 Task: Set the tab size preference to 4.
Action: Mouse moved to (1385, 127)
Screenshot: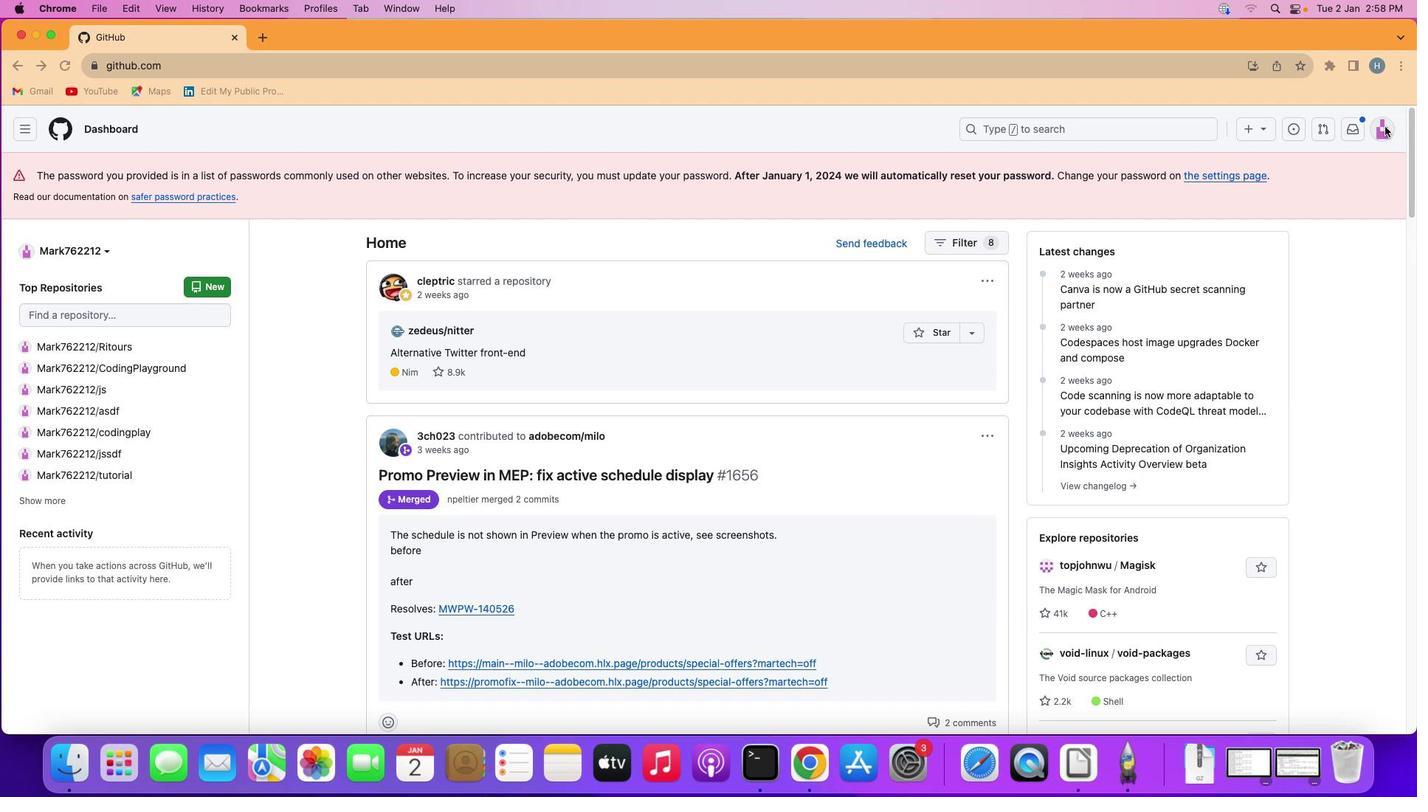 
Action: Mouse pressed left at (1385, 127)
Screenshot: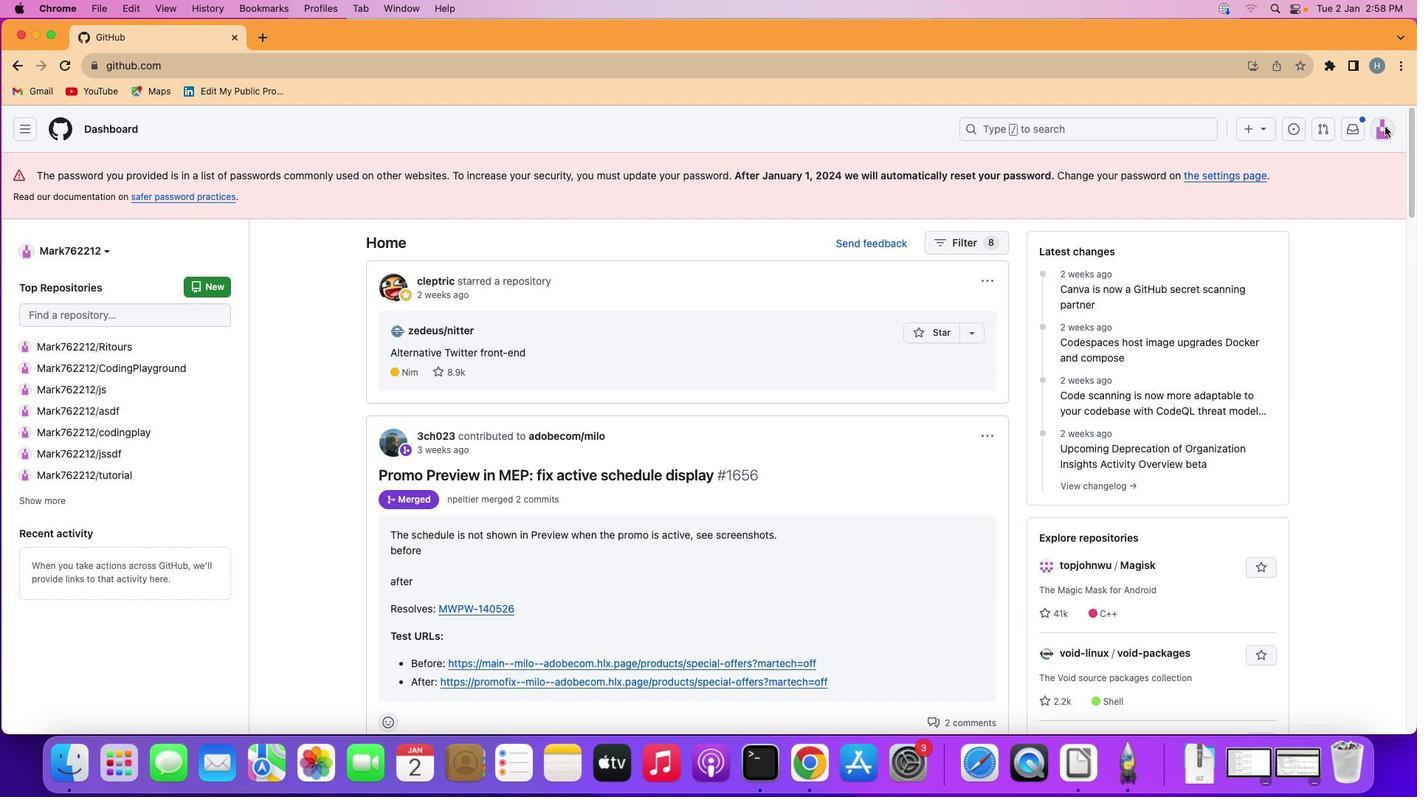 
Action: Mouse moved to (1383, 125)
Screenshot: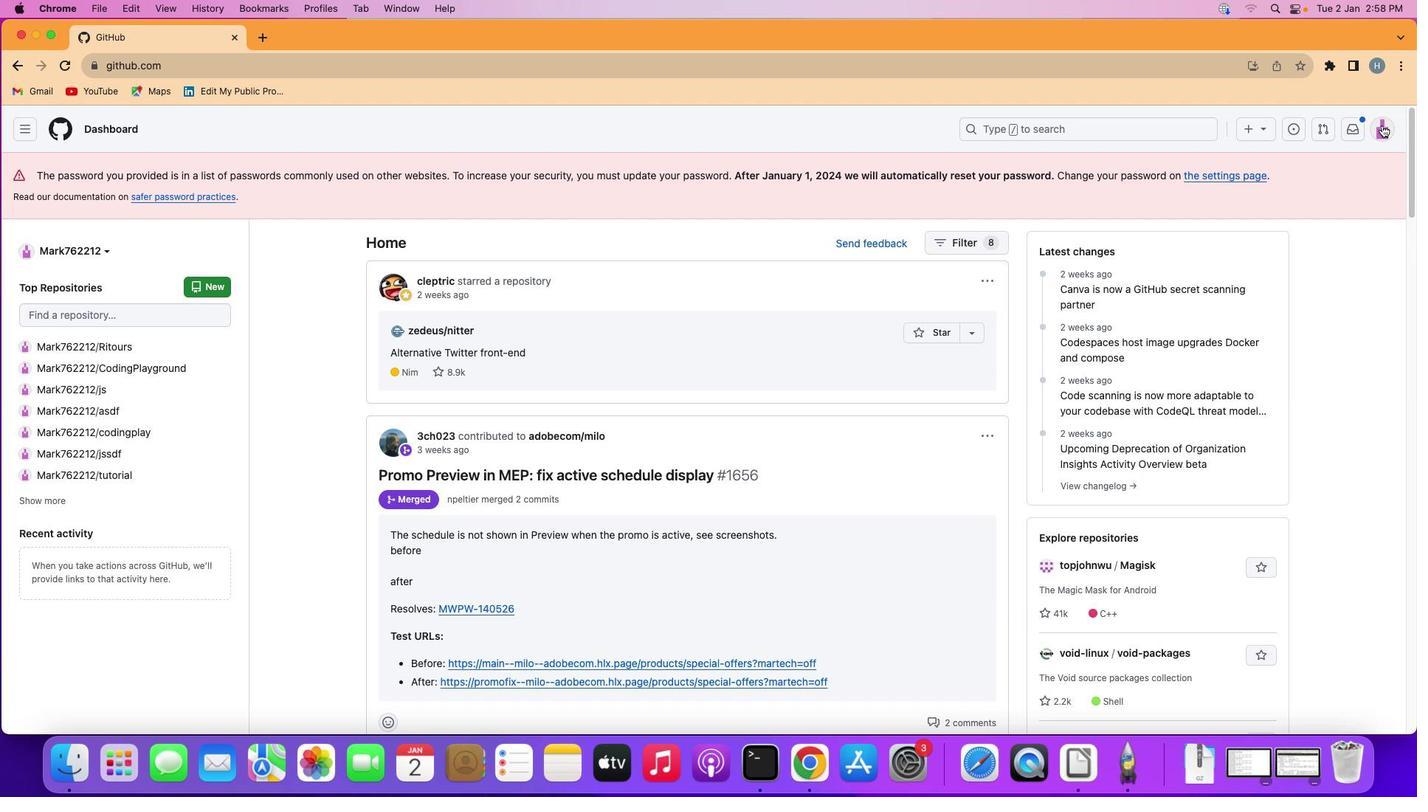 
Action: Mouse pressed left at (1383, 125)
Screenshot: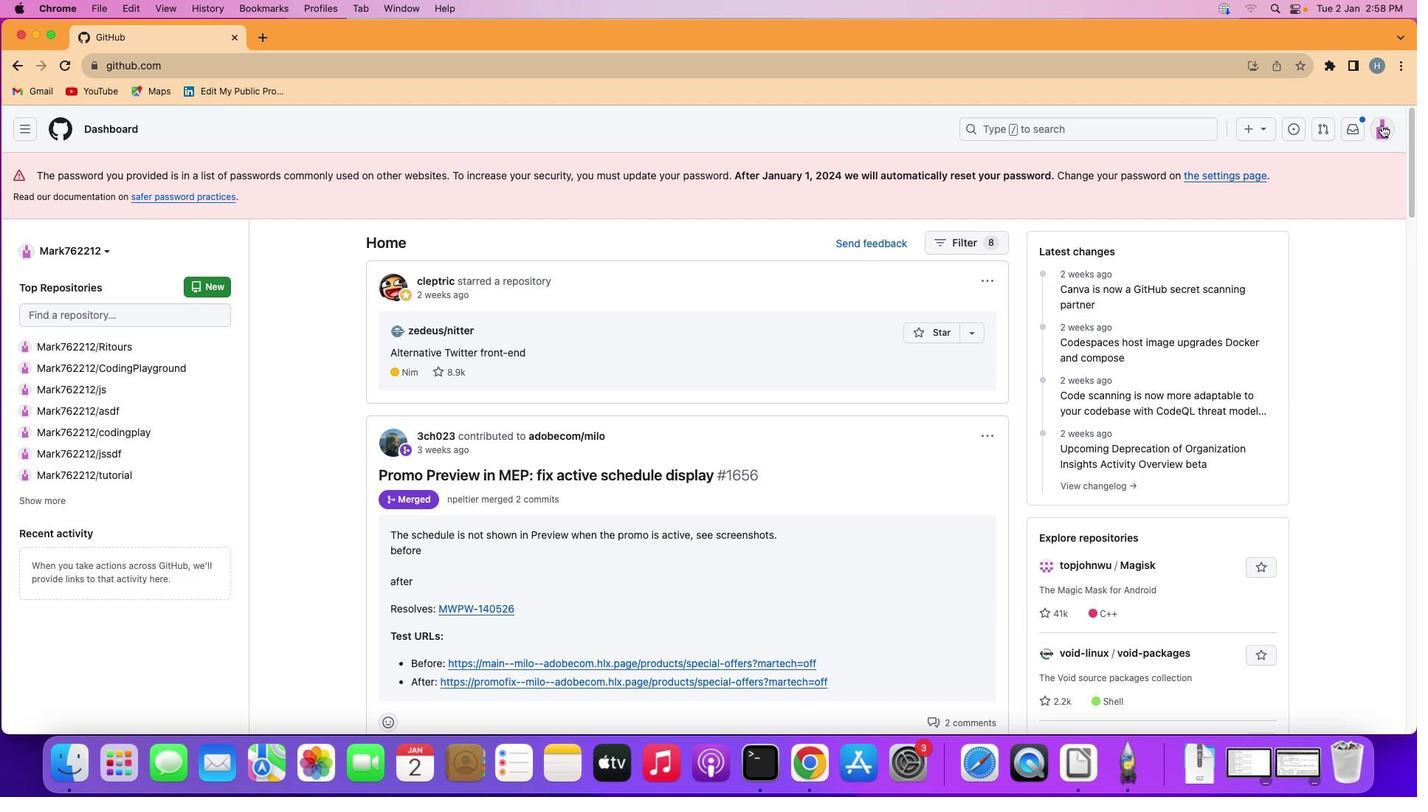
Action: Mouse moved to (1265, 530)
Screenshot: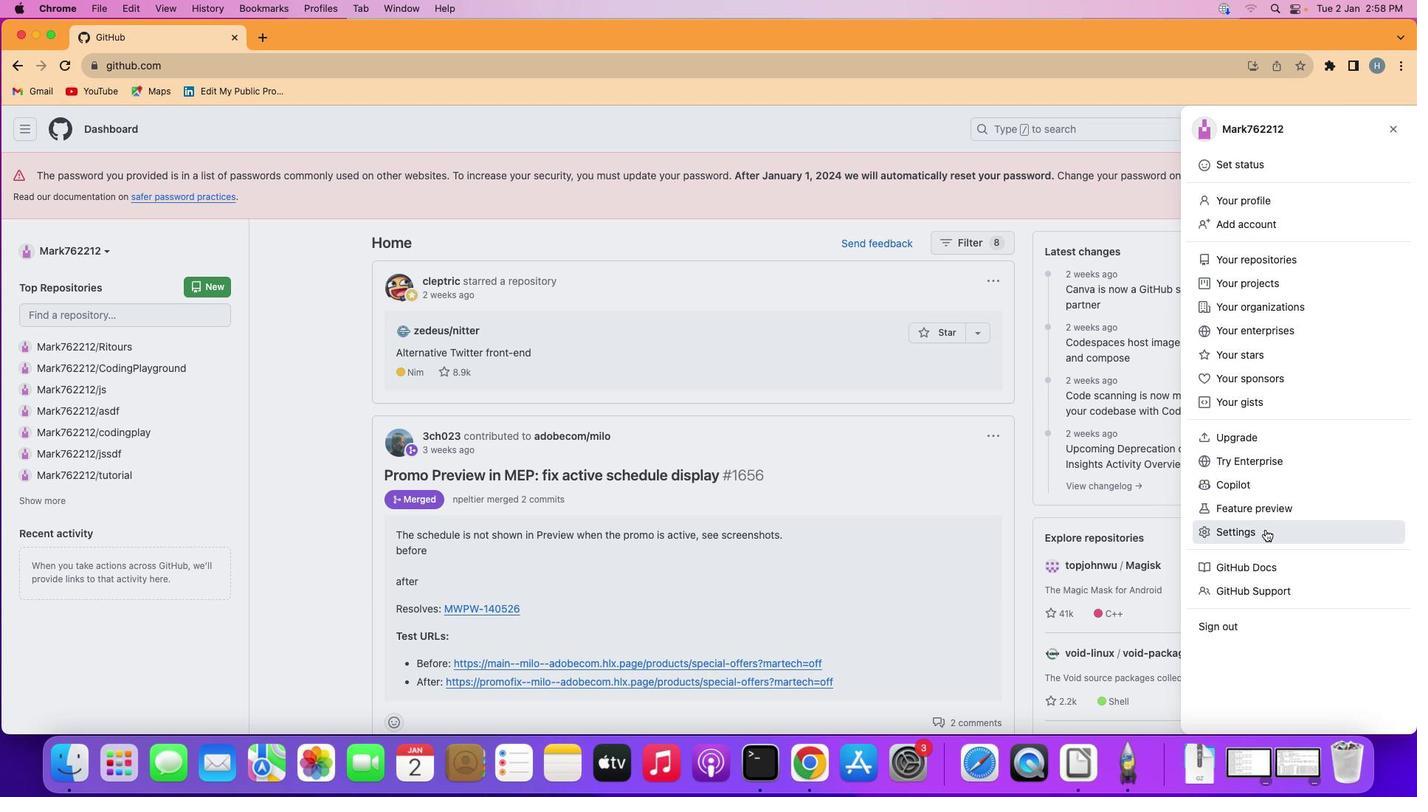 
Action: Mouse pressed left at (1265, 530)
Screenshot: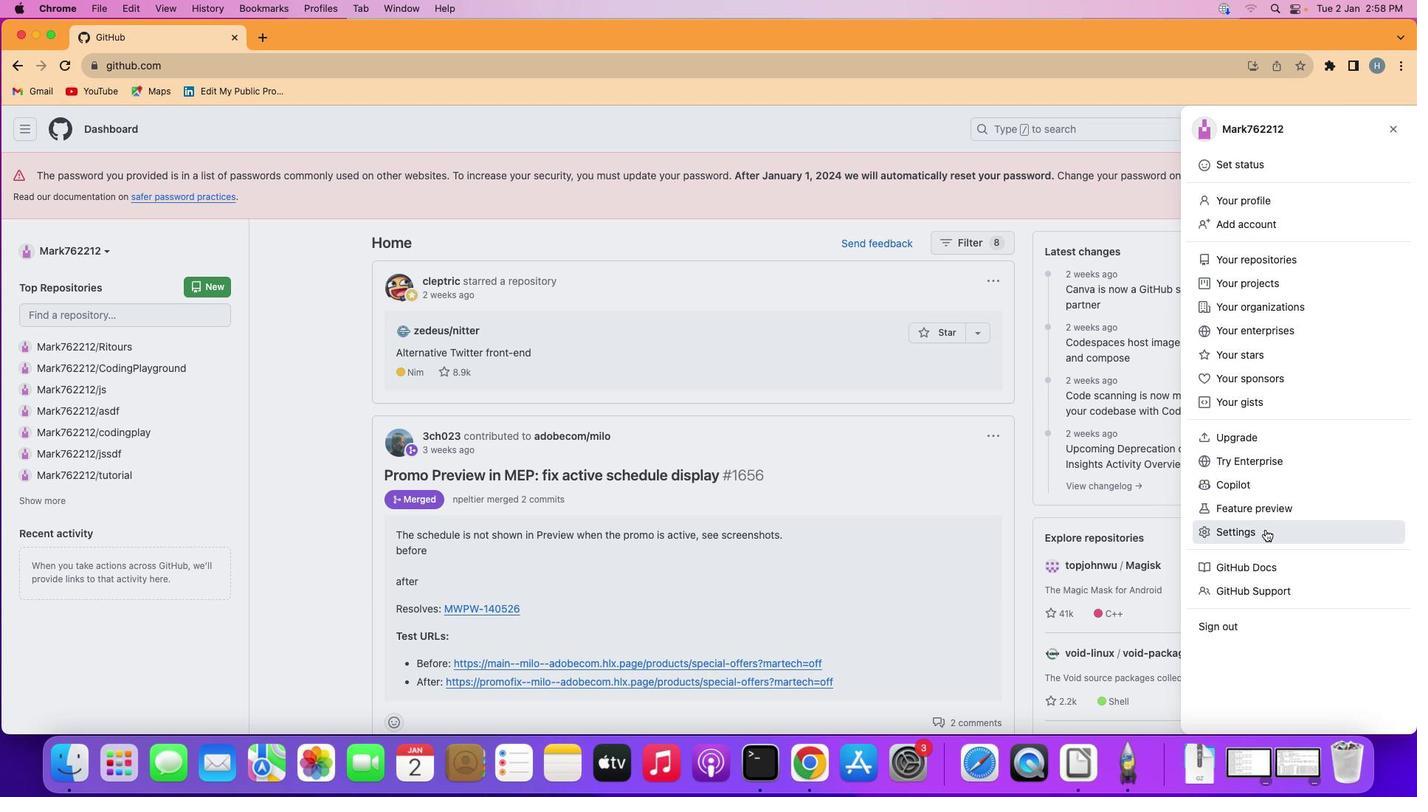
Action: Mouse moved to (344, 360)
Screenshot: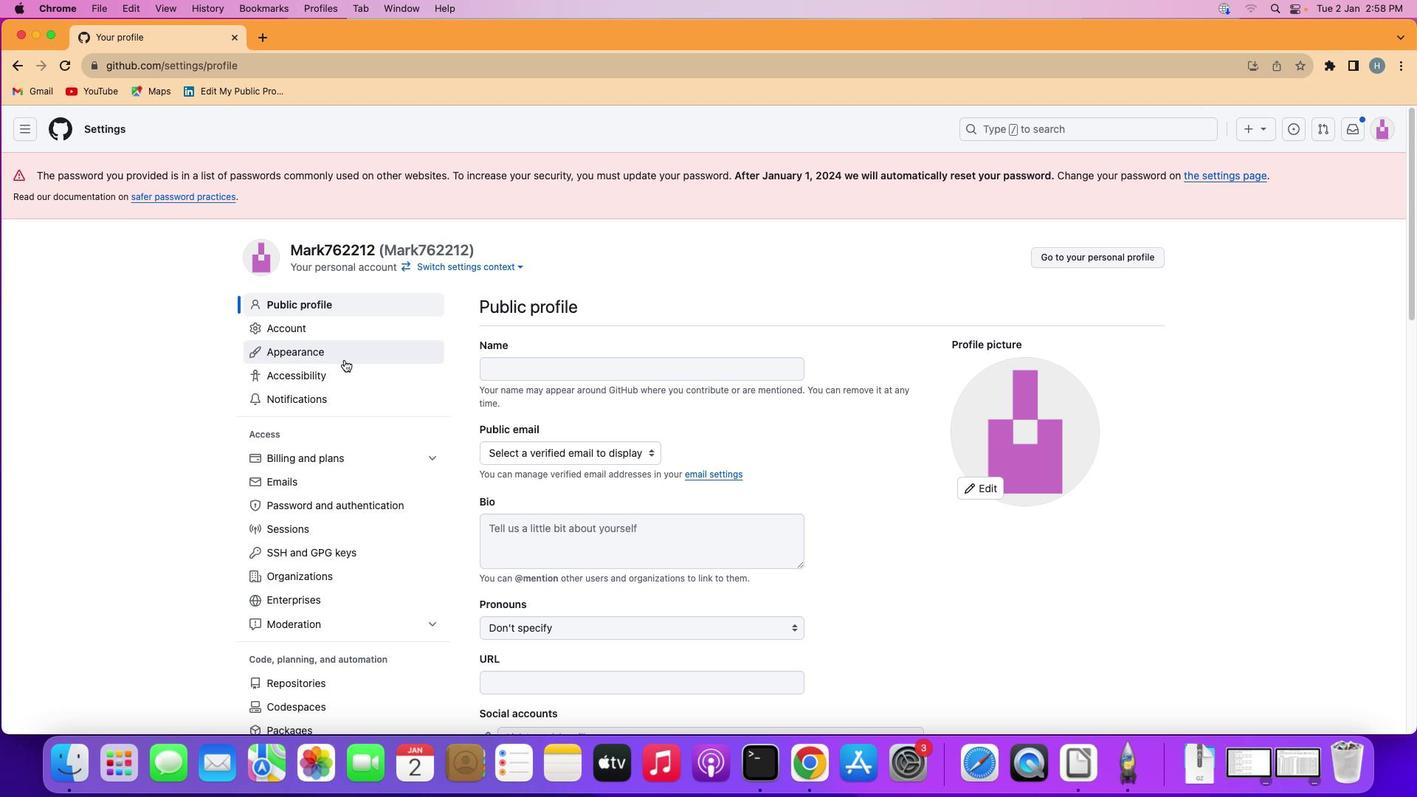 
Action: Mouse pressed left at (344, 360)
Screenshot: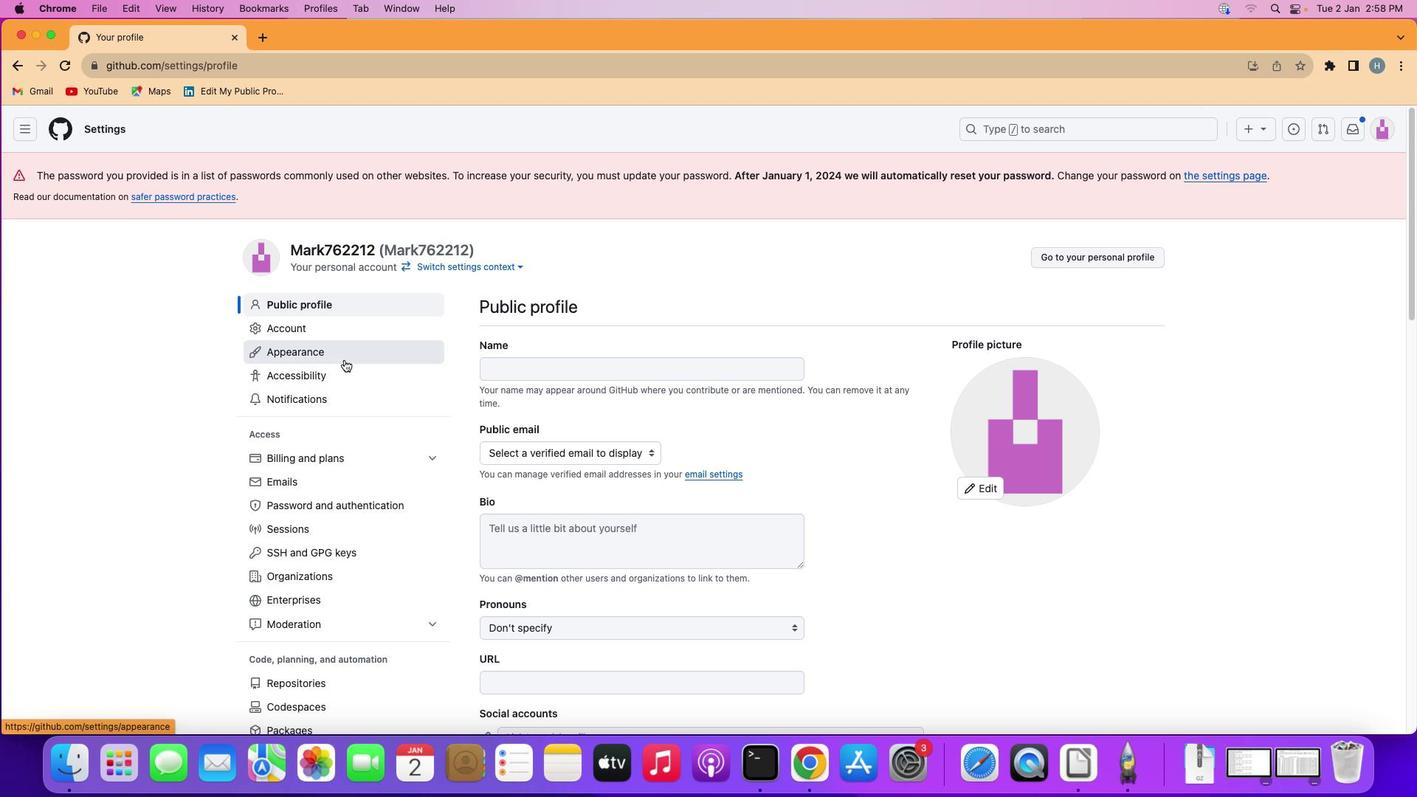 
Action: Mouse moved to (647, 440)
Screenshot: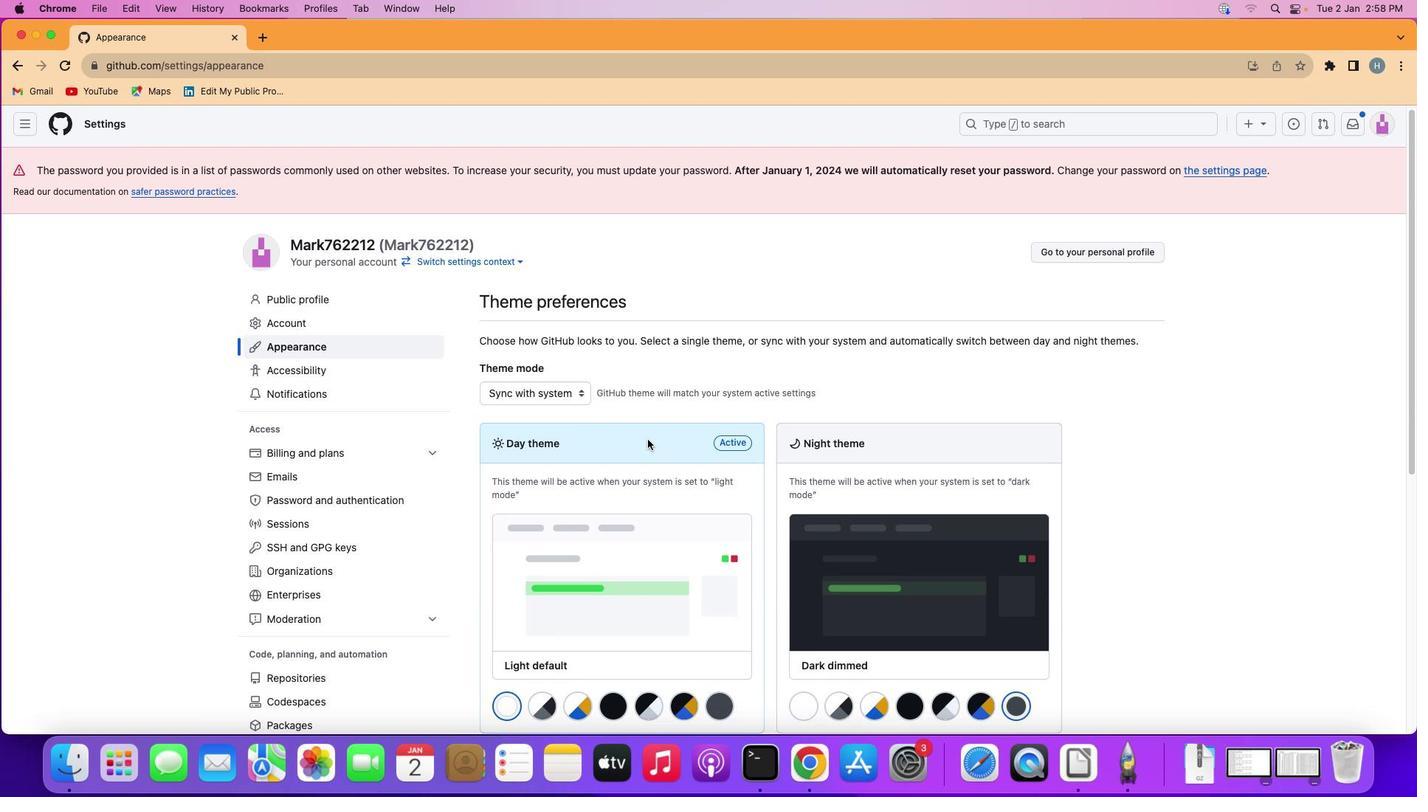 
Action: Mouse scrolled (647, 440) with delta (0, 0)
Screenshot: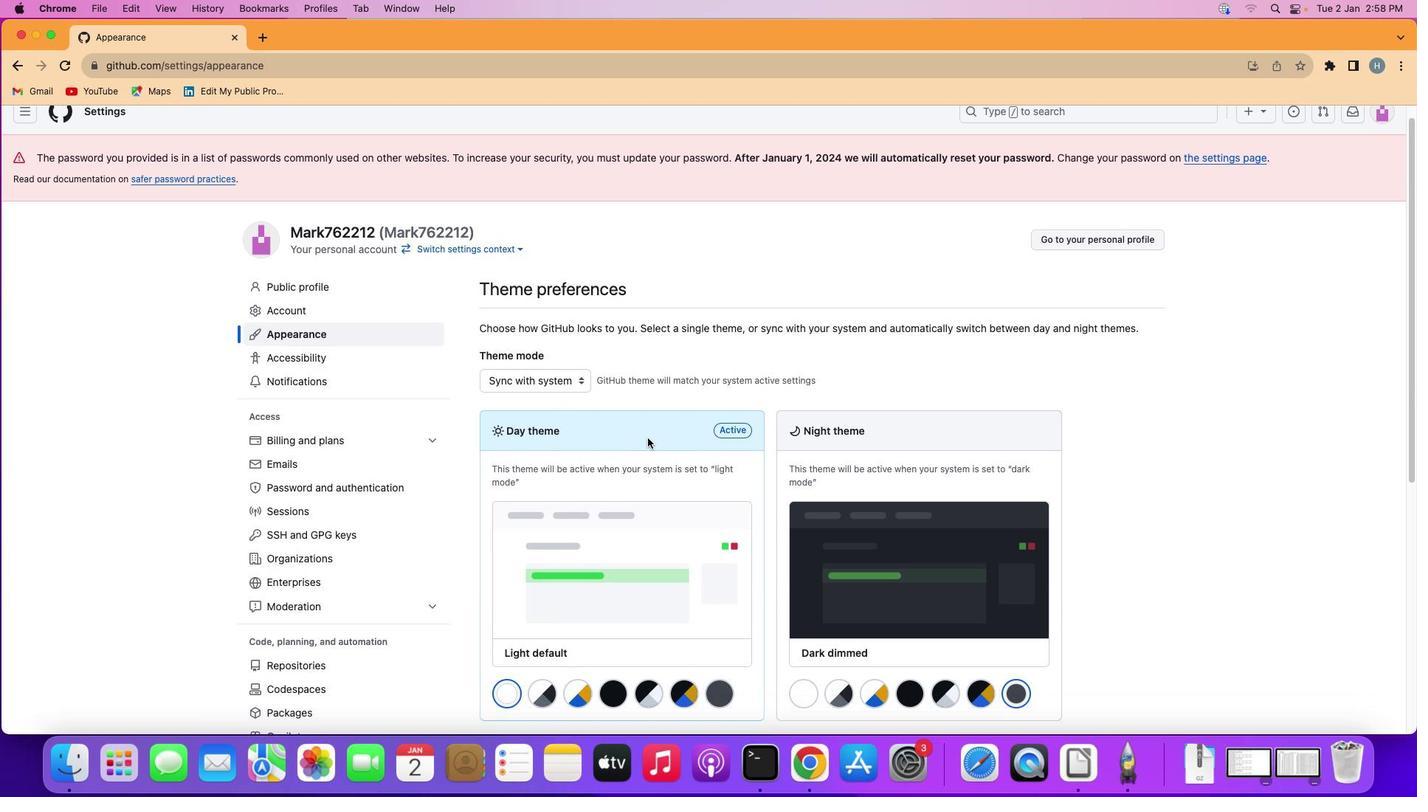 
Action: Mouse moved to (647, 439)
Screenshot: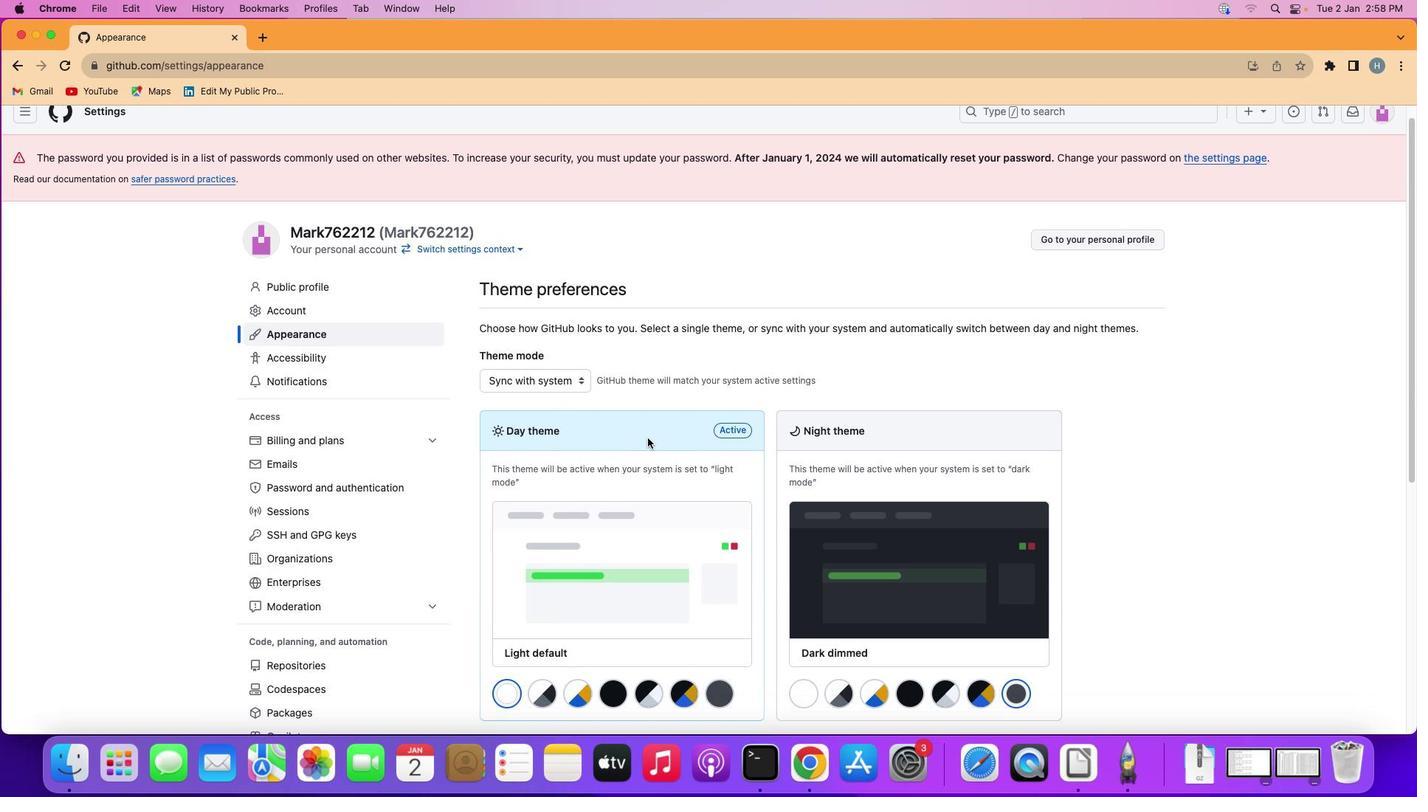 
Action: Mouse scrolled (647, 439) with delta (0, 0)
Screenshot: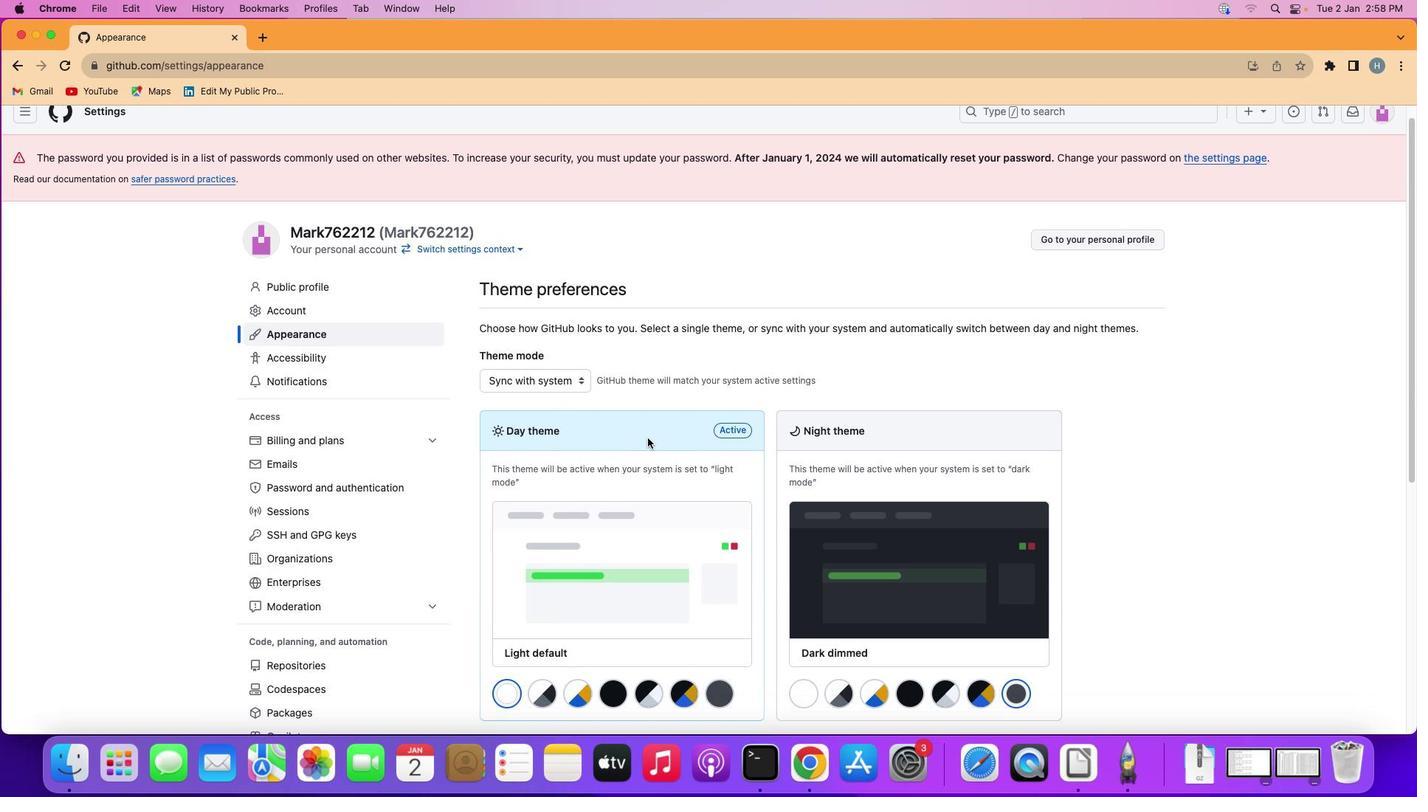 
Action: Mouse moved to (647, 439)
Screenshot: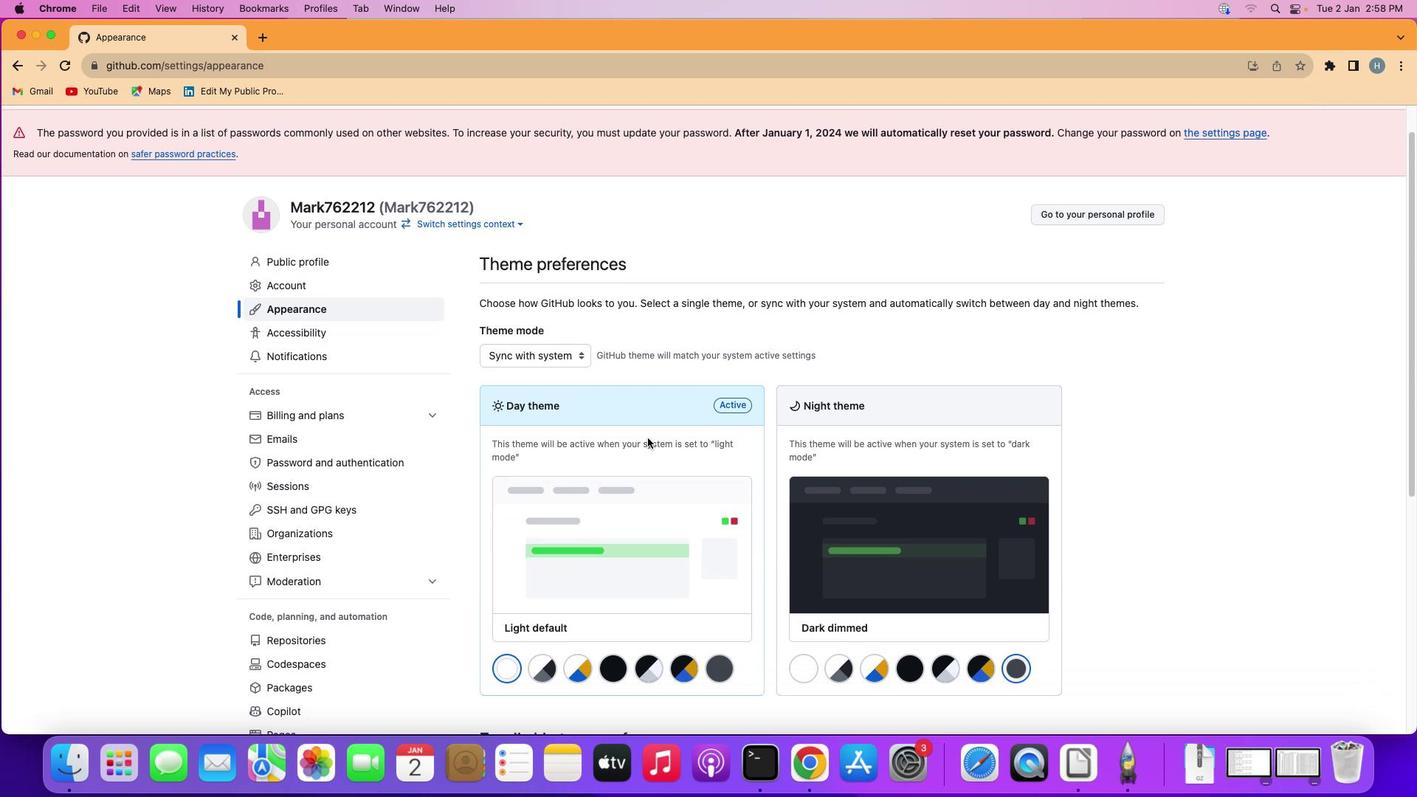 
Action: Mouse scrolled (647, 439) with delta (0, -1)
Screenshot: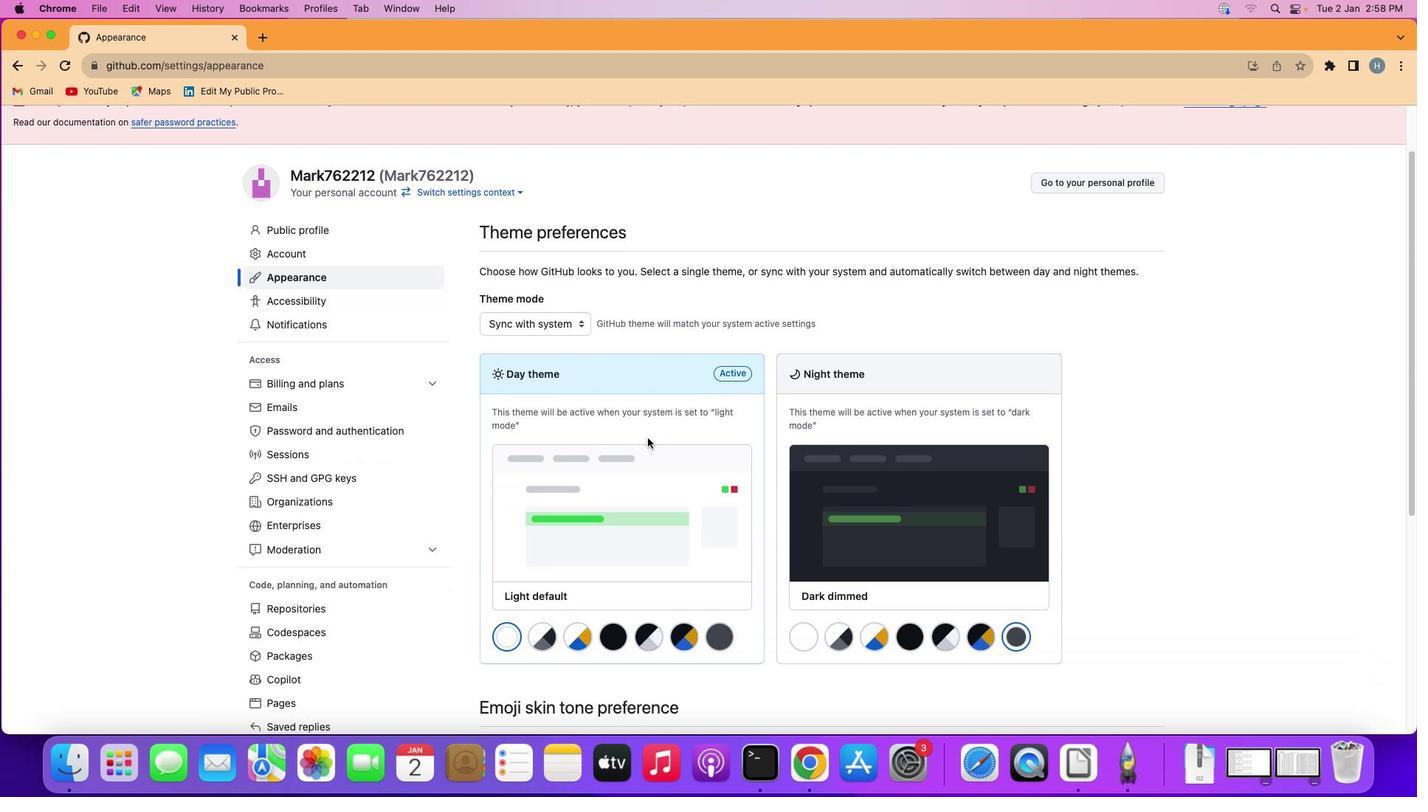
Action: Mouse moved to (647, 437)
Screenshot: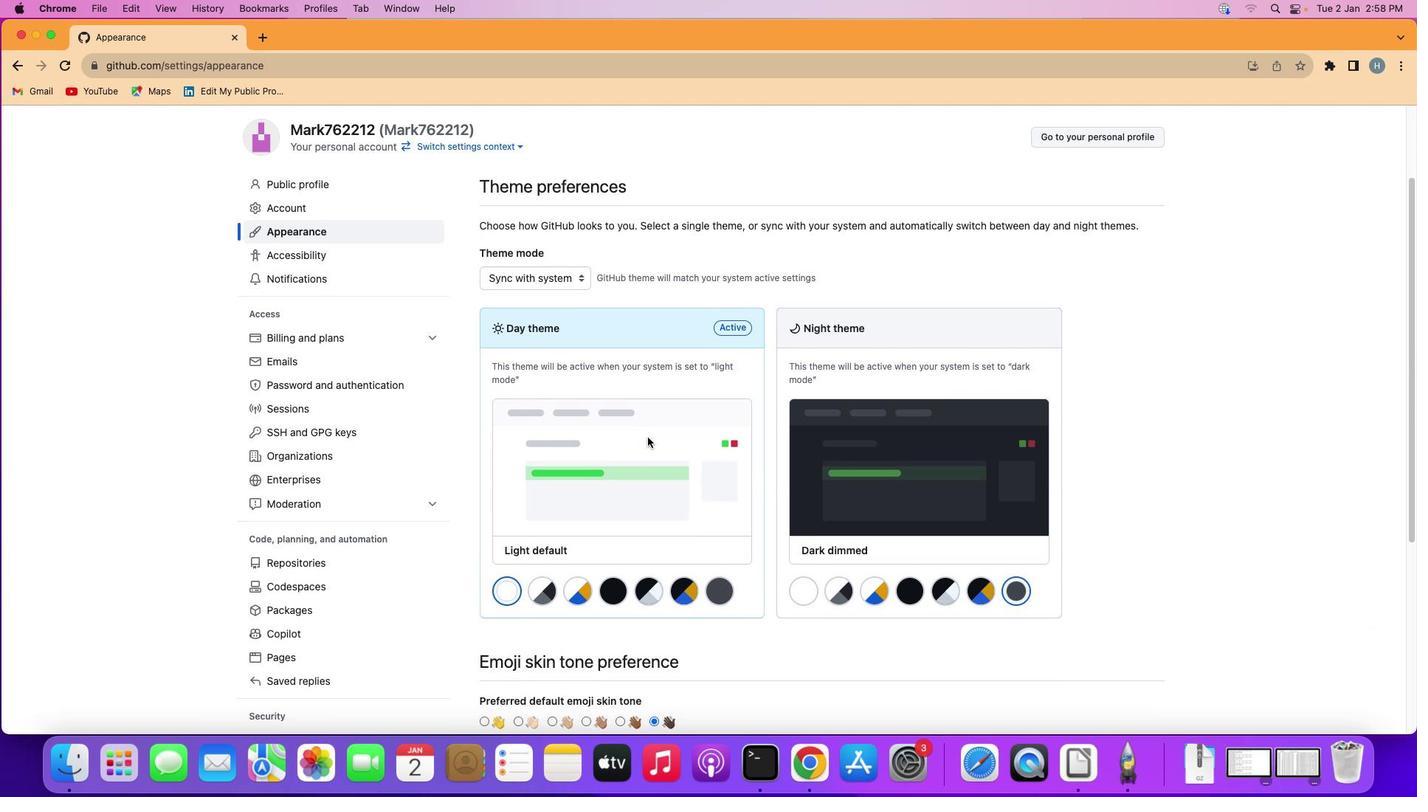 
Action: Mouse scrolled (647, 437) with delta (0, 0)
Screenshot: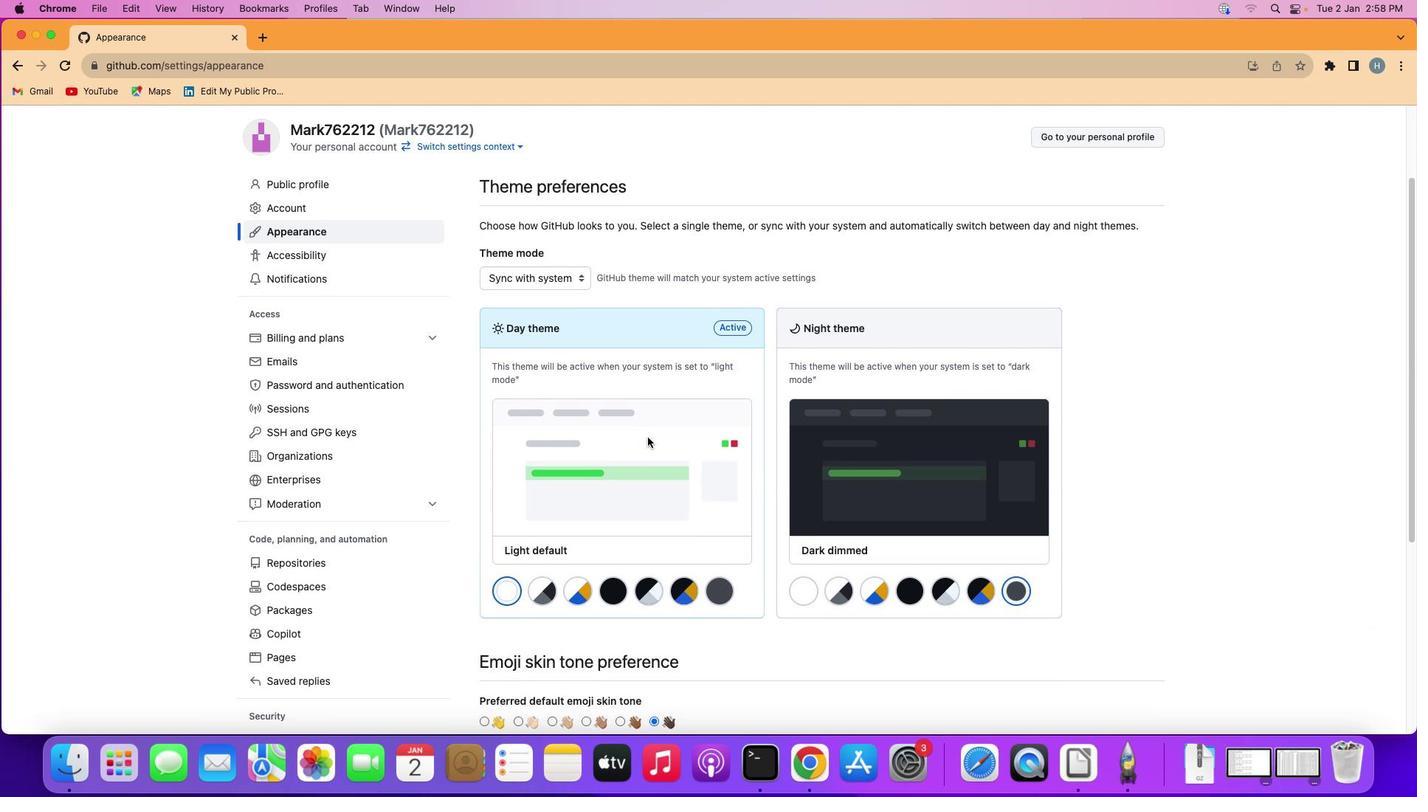 
Action: Mouse moved to (647, 437)
Screenshot: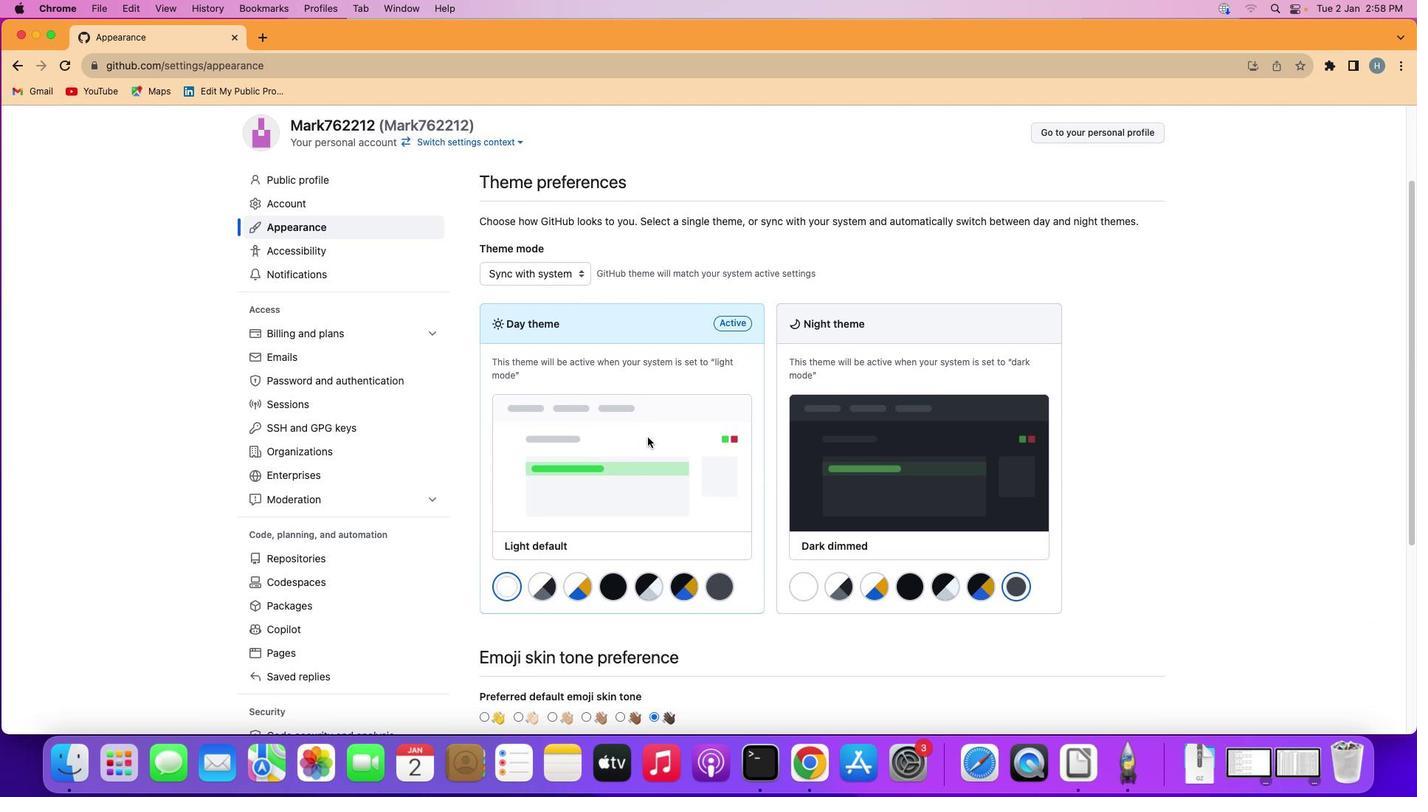 
Action: Mouse scrolled (647, 437) with delta (0, 0)
Screenshot: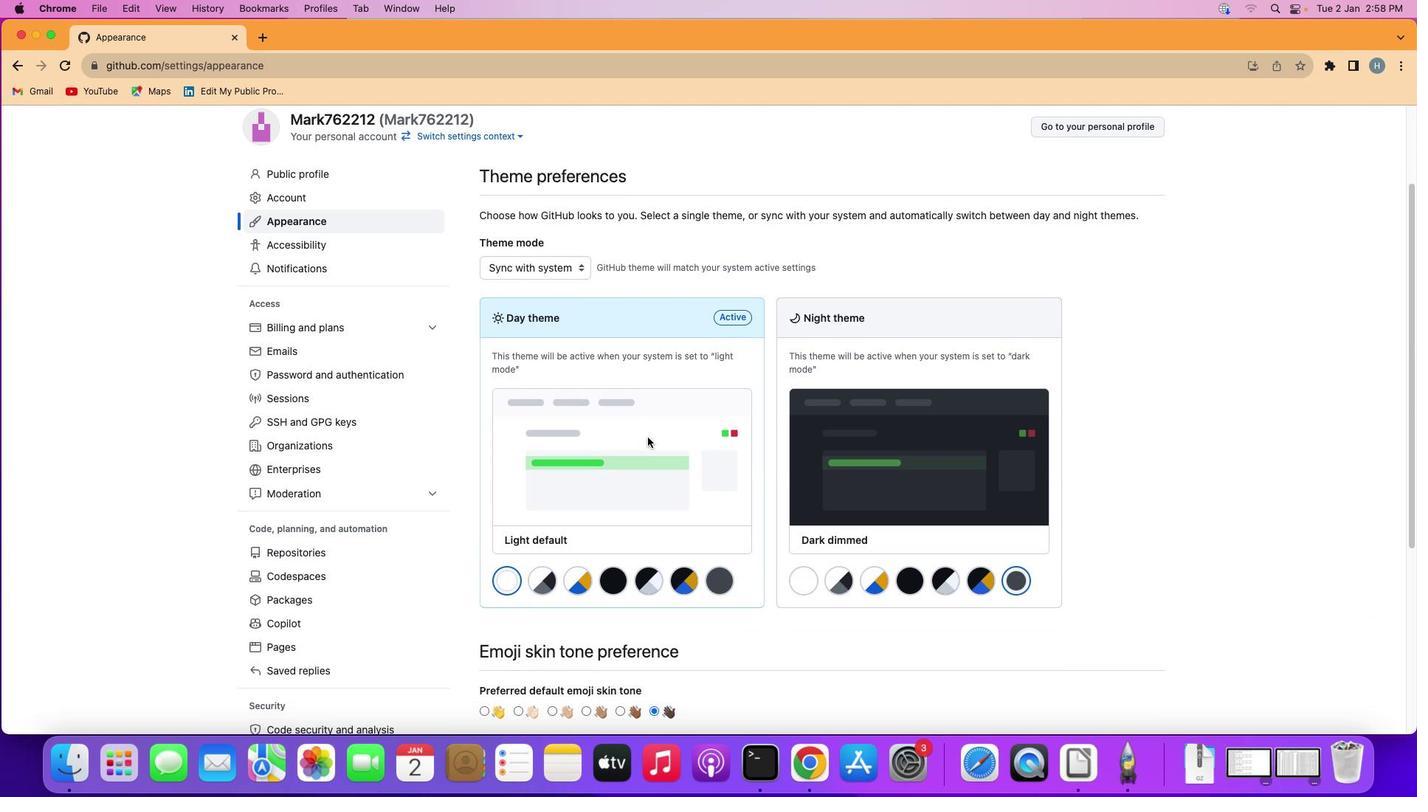 
Action: Mouse moved to (647, 437)
Screenshot: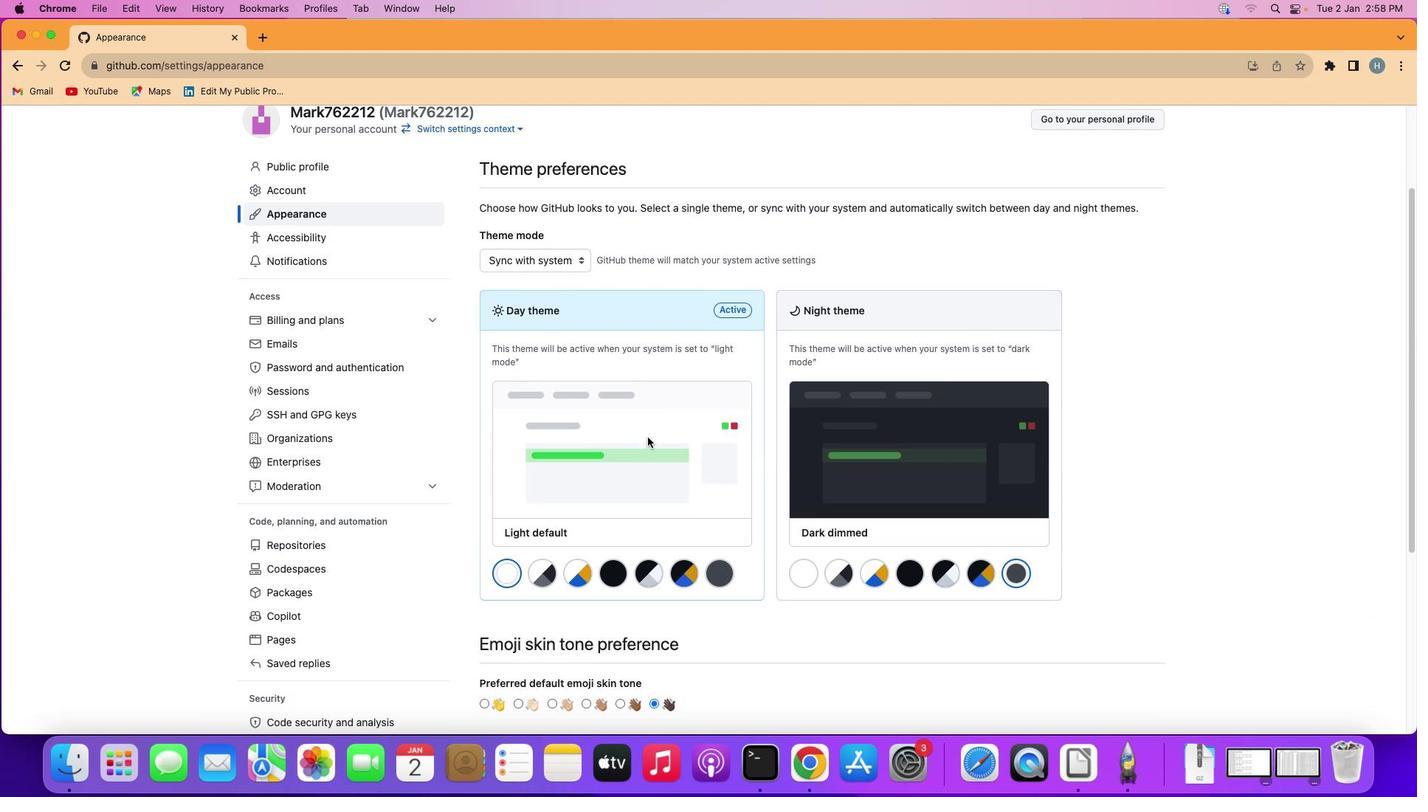 
Action: Mouse scrolled (647, 437) with delta (0, 0)
Screenshot: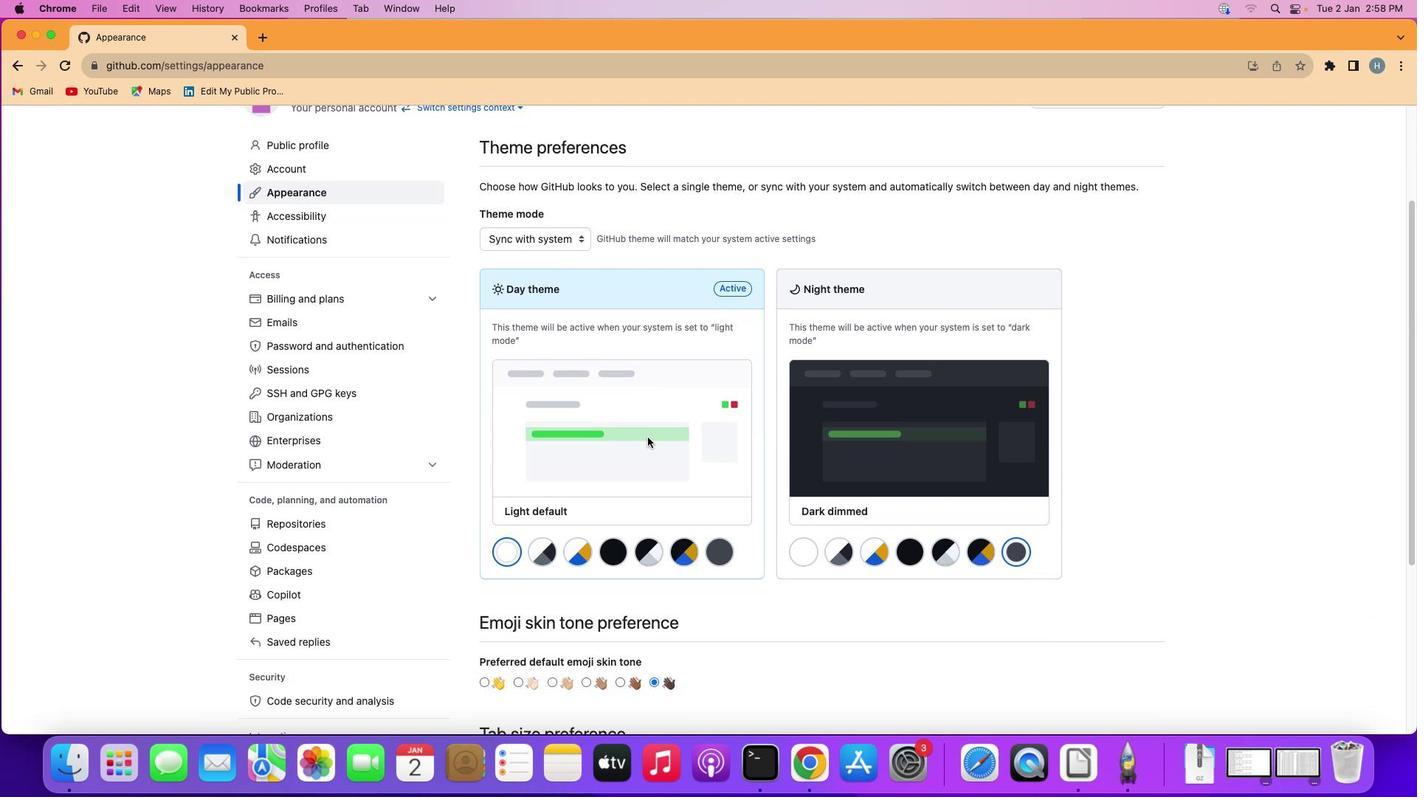 
Action: Mouse moved to (694, 443)
Screenshot: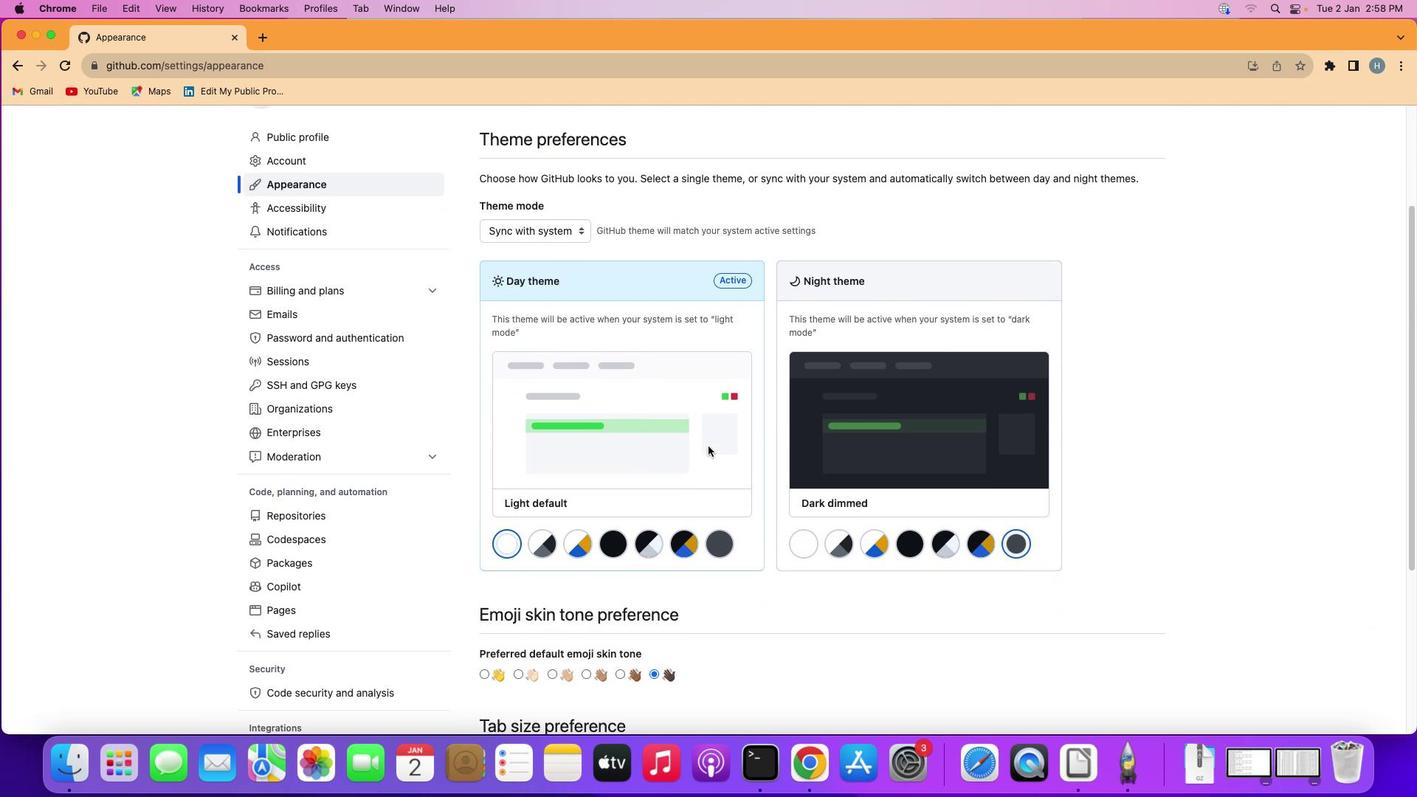 
Action: Mouse scrolled (694, 443) with delta (0, 0)
Screenshot: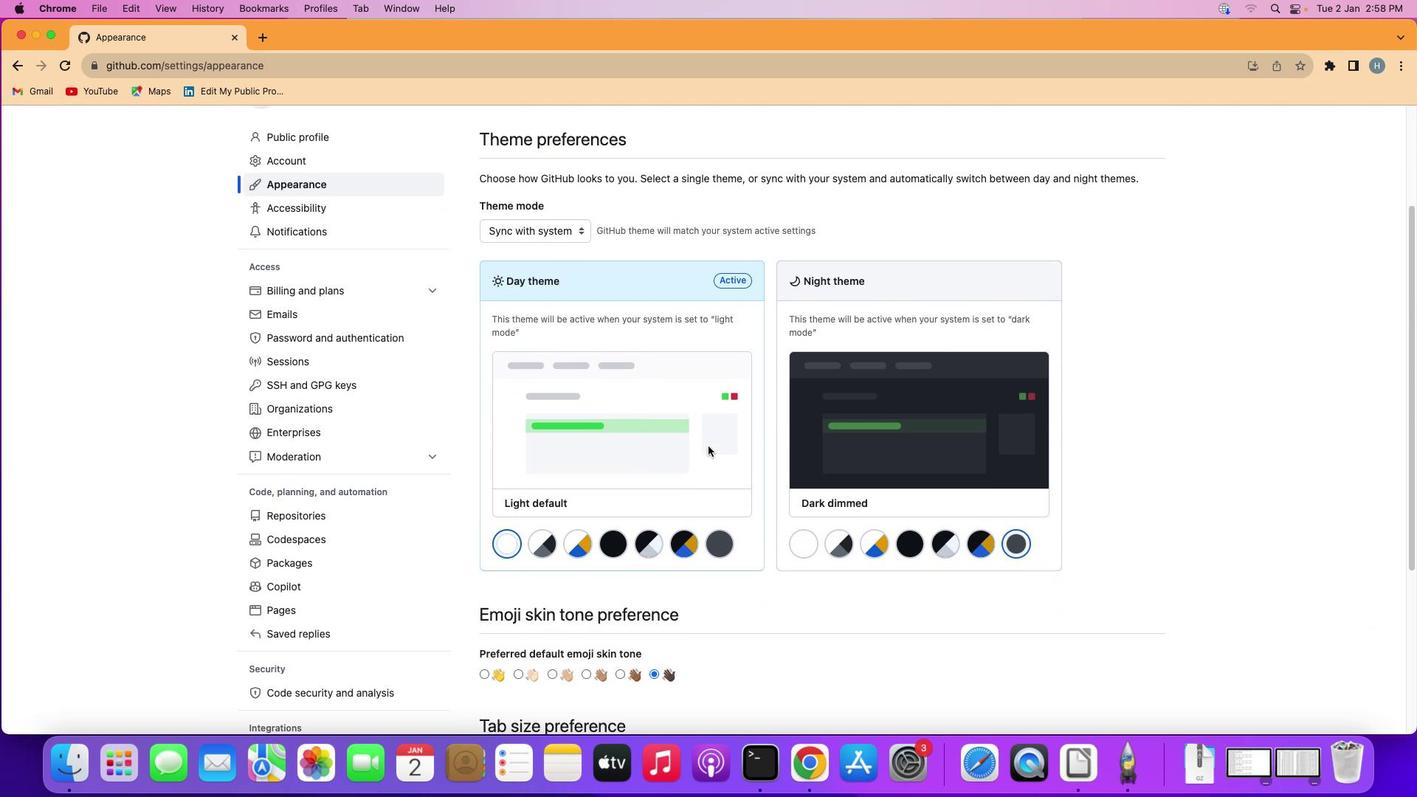
Action: Mouse moved to (705, 445)
Screenshot: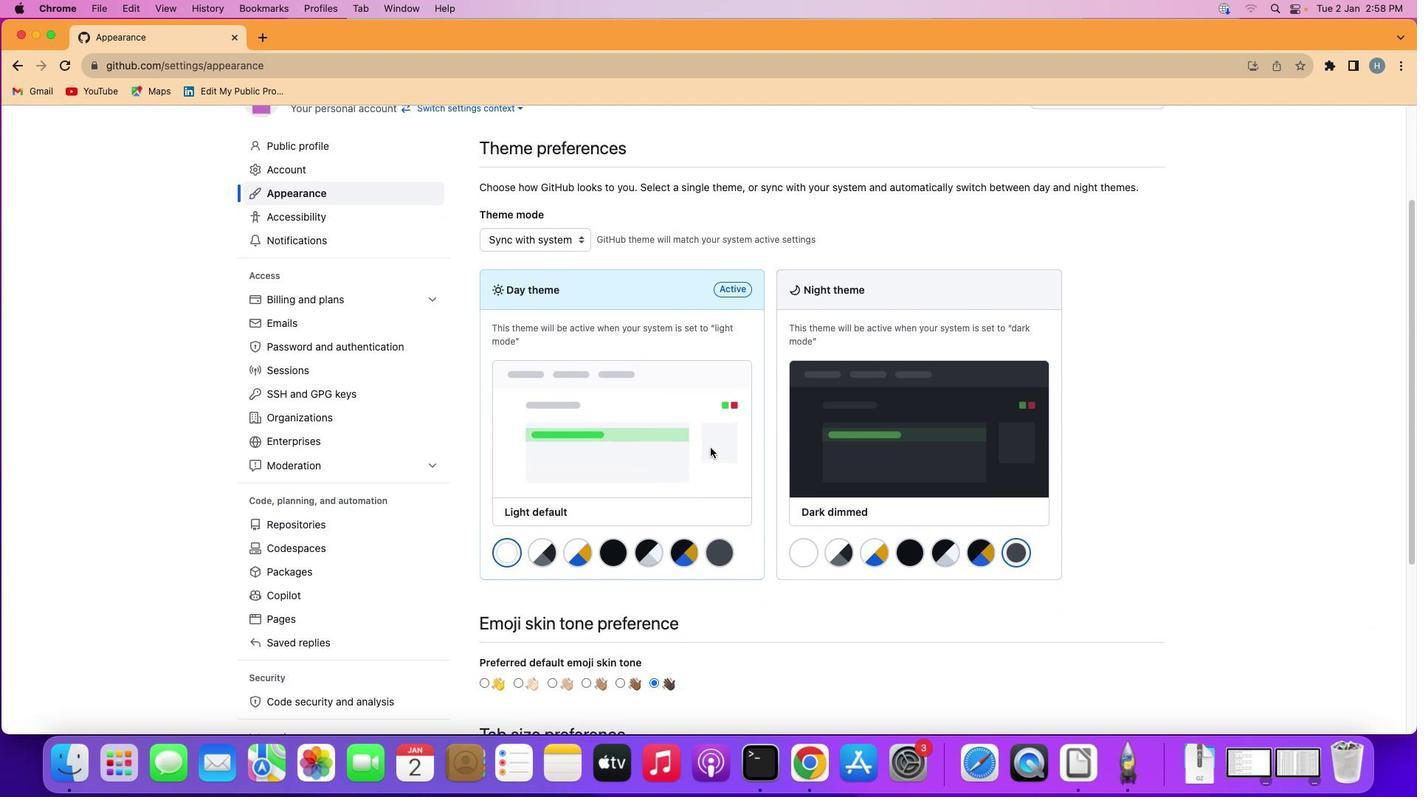 
Action: Mouse scrolled (705, 445) with delta (0, 1)
Screenshot: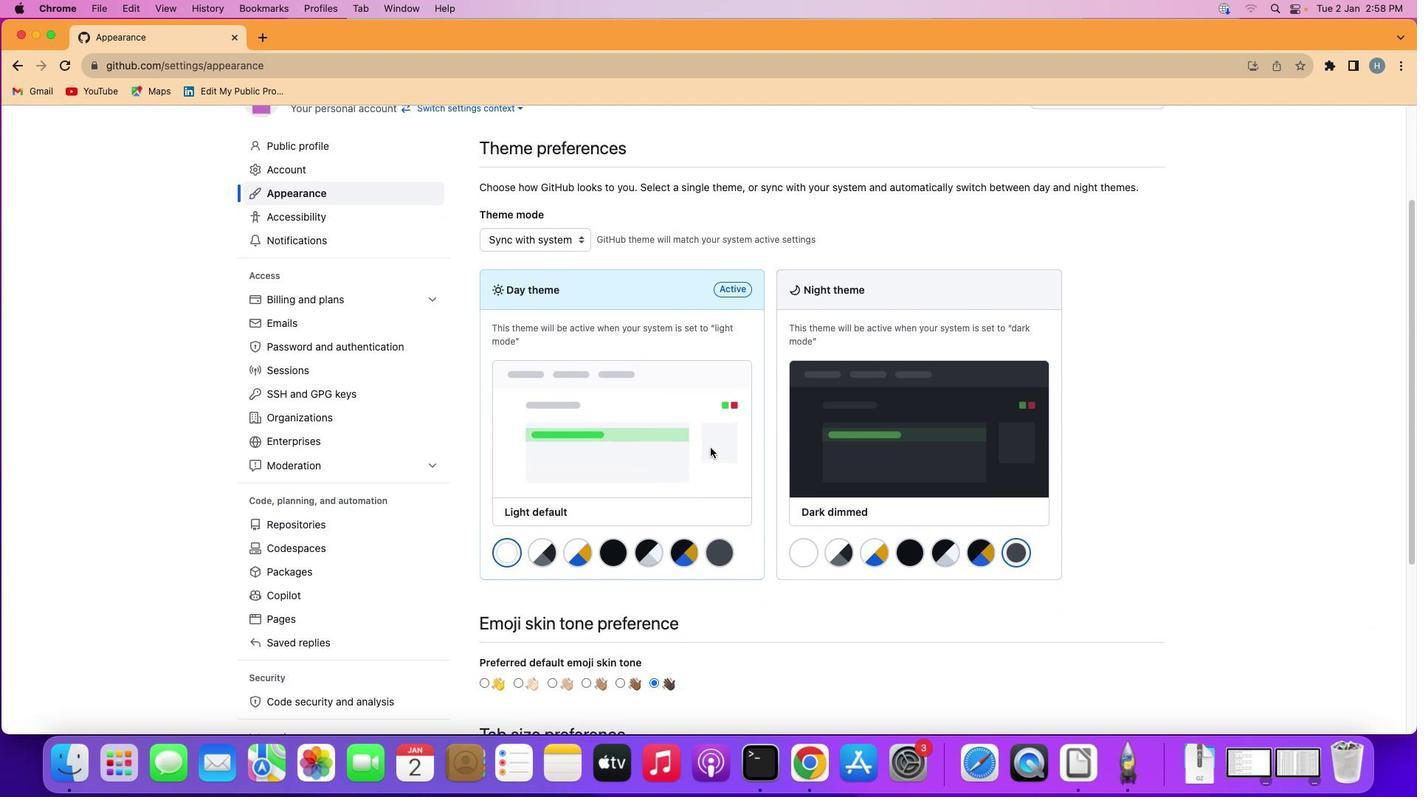 
Action: Mouse moved to (708, 446)
Screenshot: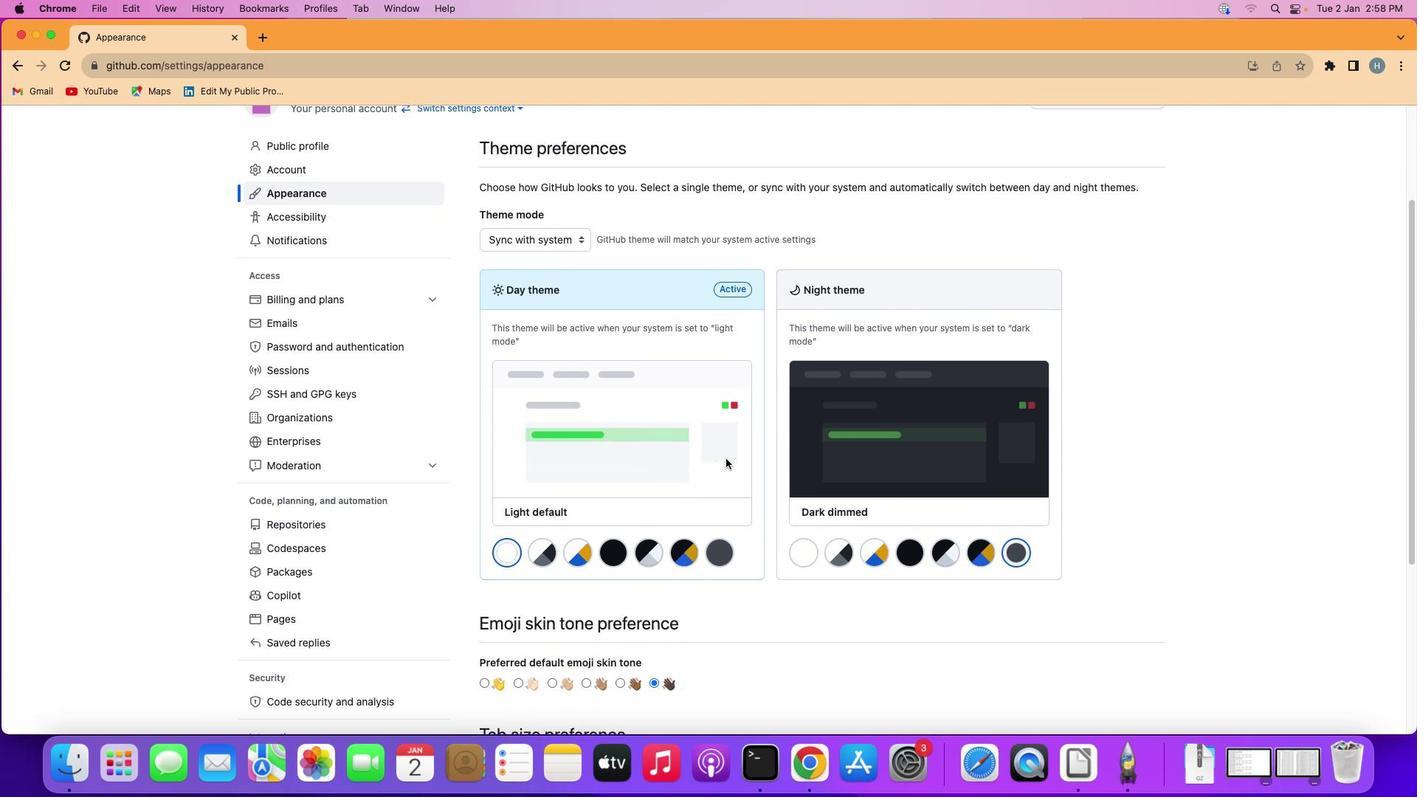 
Action: Mouse scrolled (708, 446) with delta (0, 0)
Screenshot: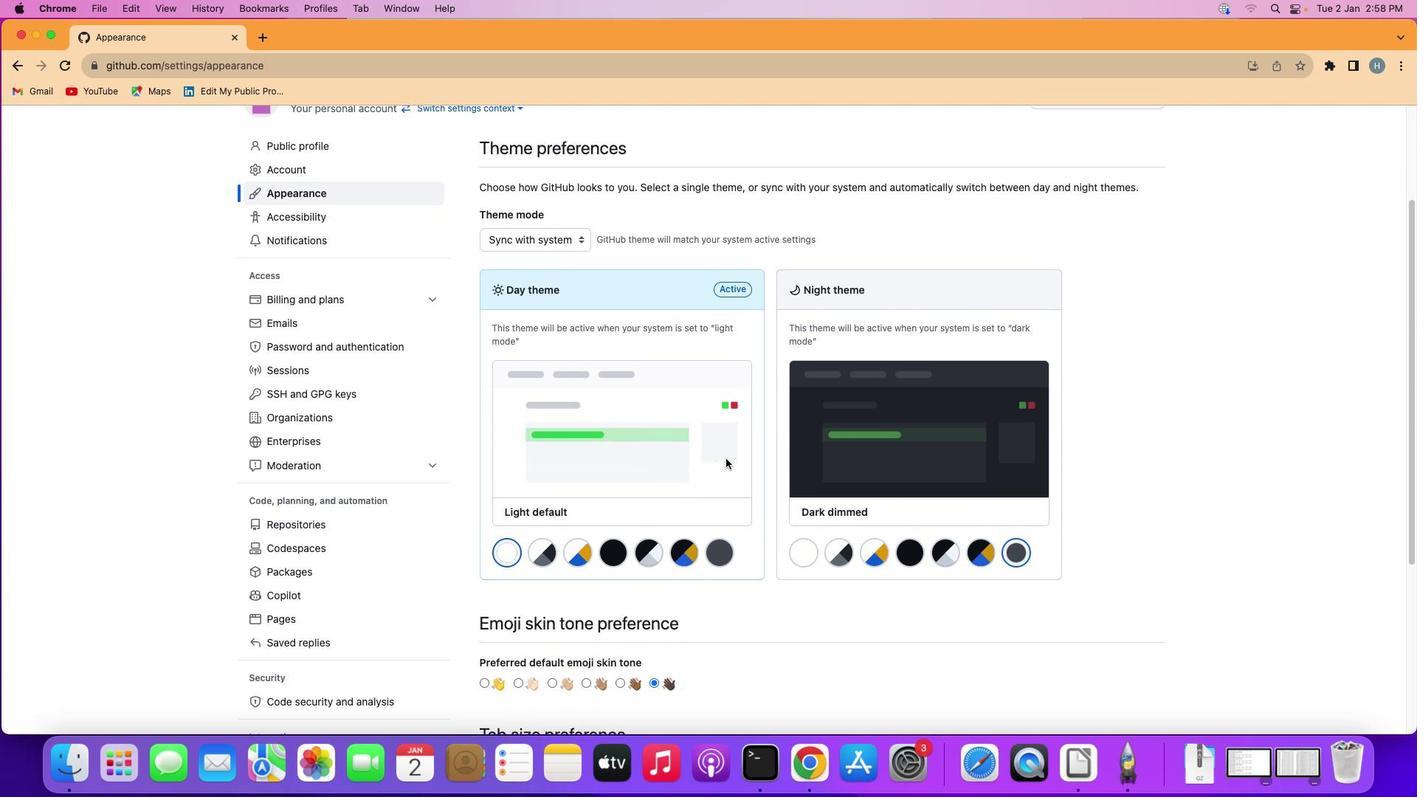 
Action: Mouse moved to (785, 494)
Screenshot: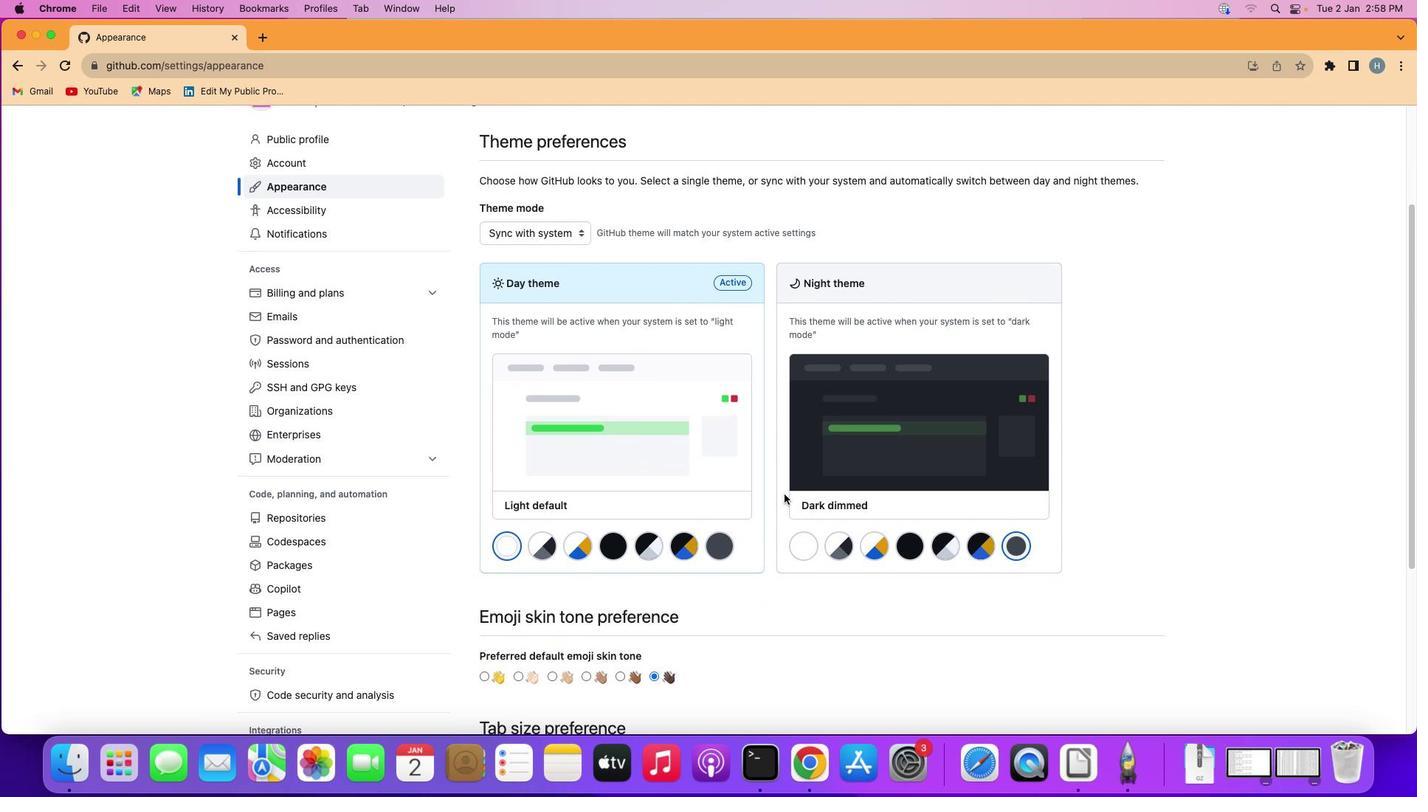 
Action: Mouse scrolled (785, 494) with delta (0, 0)
Screenshot: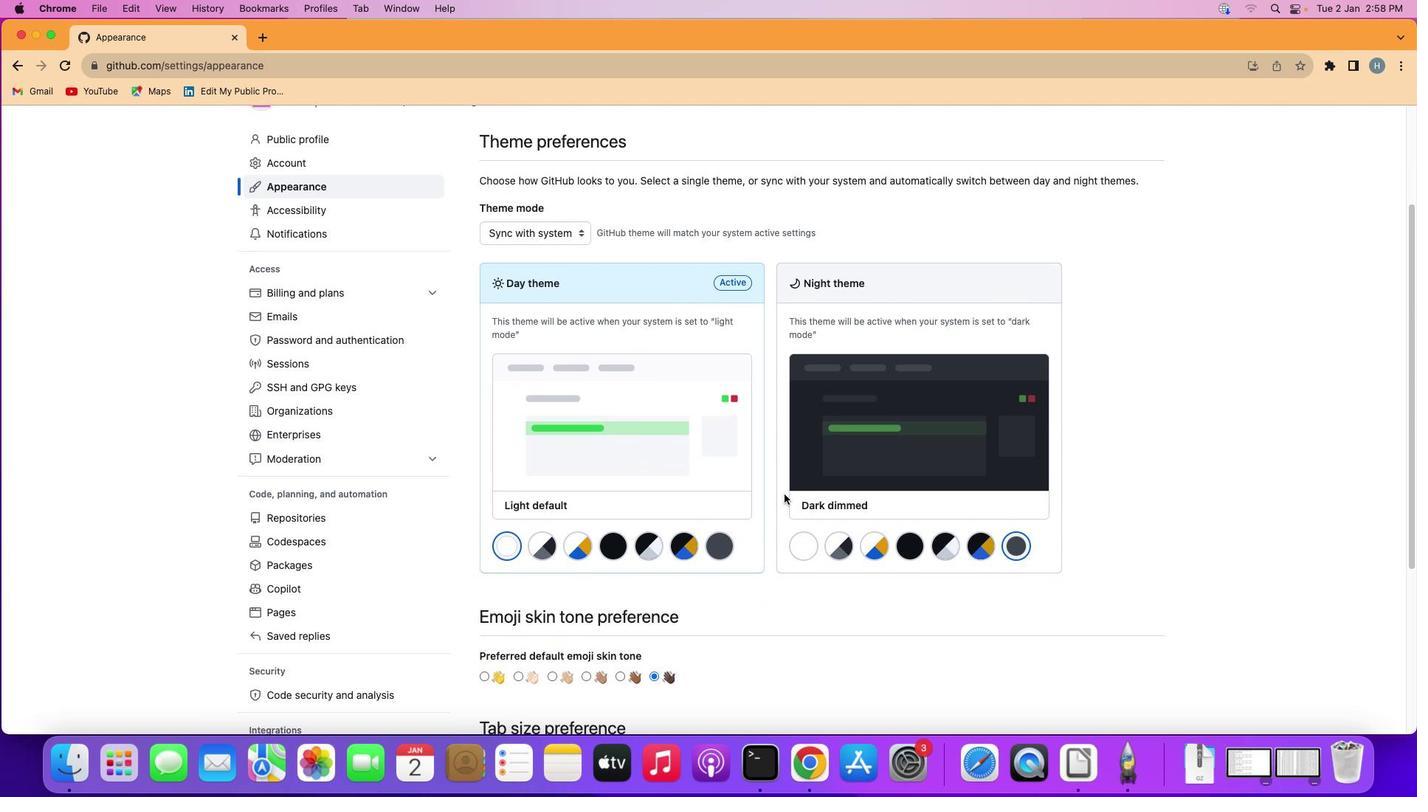 
Action: Mouse scrolled (785, 494) with delta (0, 0)
Screenshot: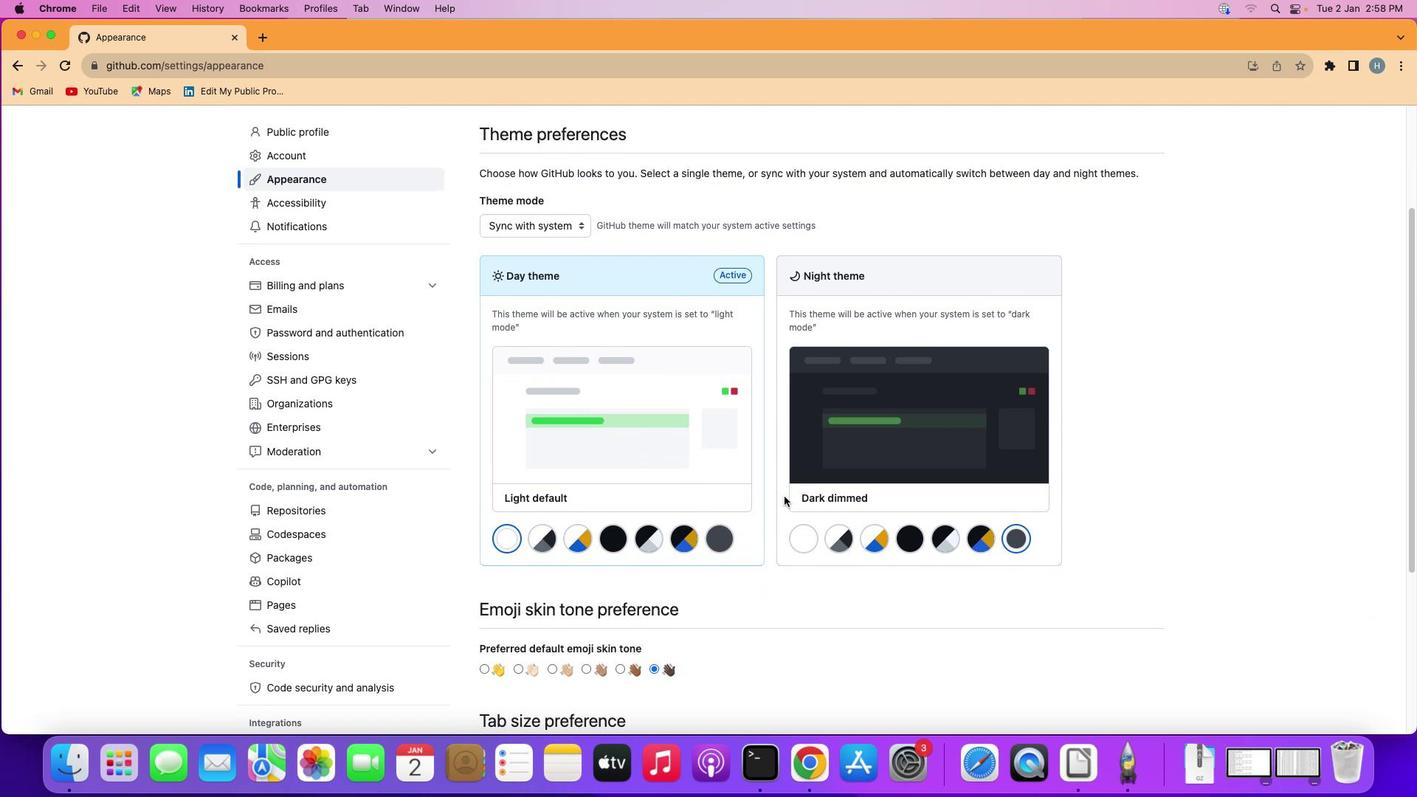 
Action: Mouse moved to (790, 545)
Screenshot: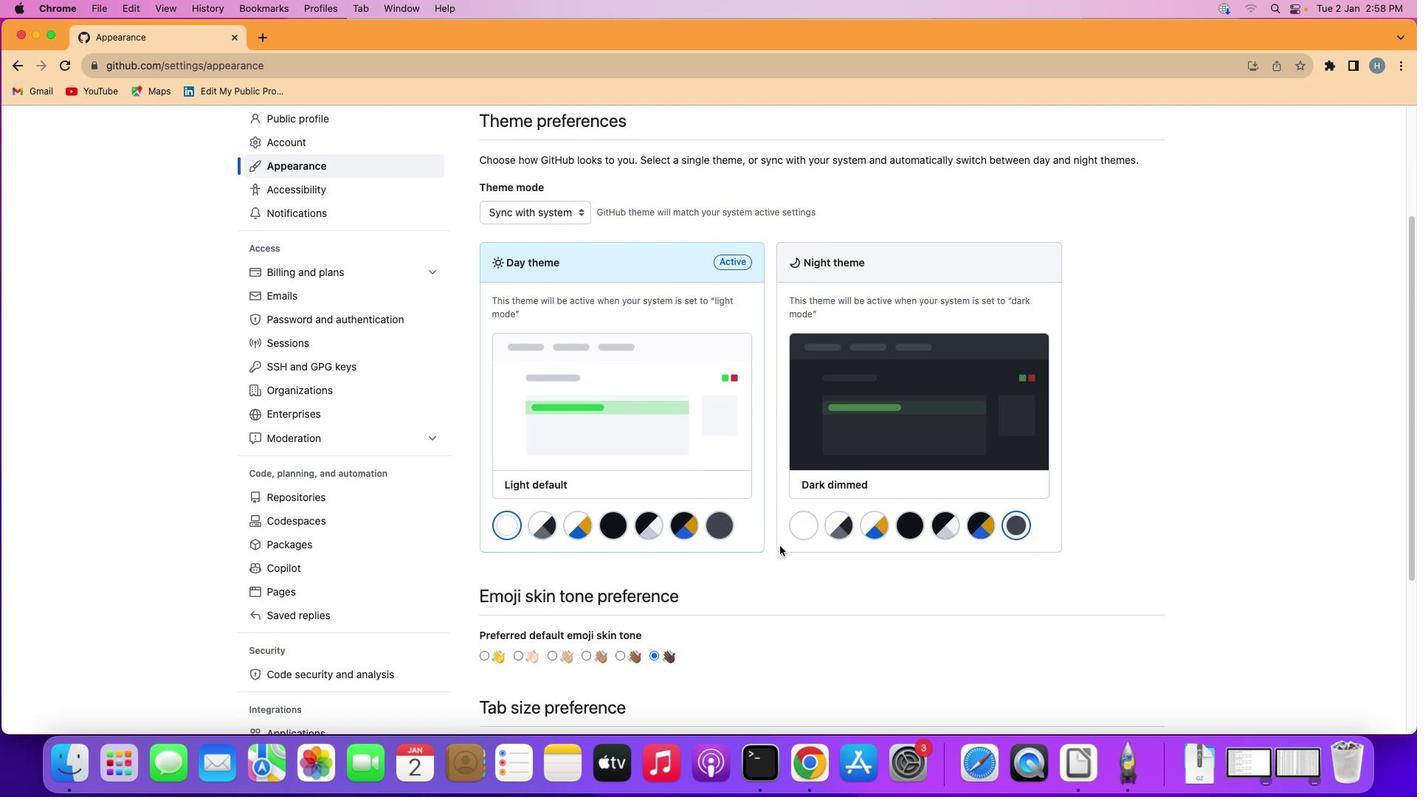 
Action: Mouse scrolled (790, 545) with delta (0, 0)
Screenshot: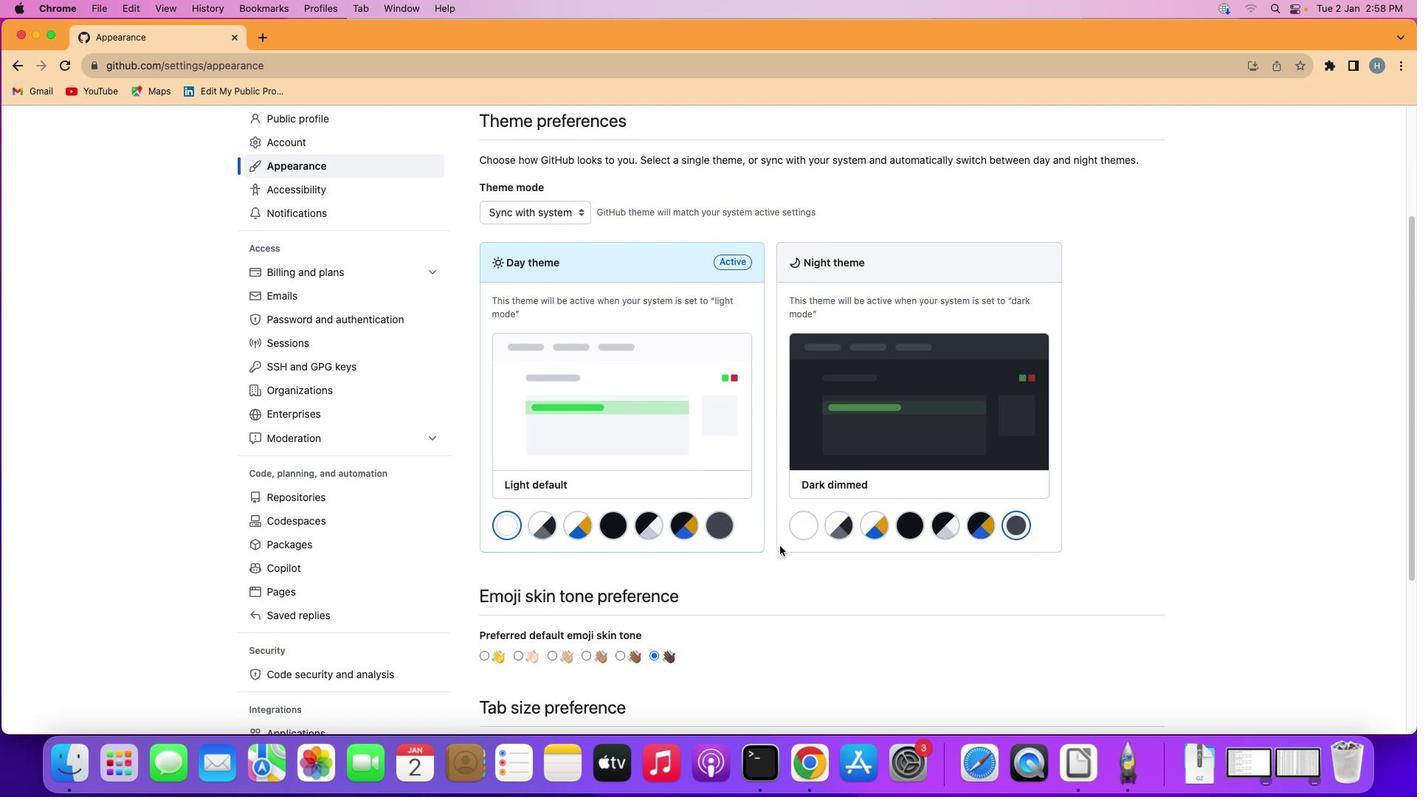 
Action: Mouse moved to (790, 545)
Screenshot: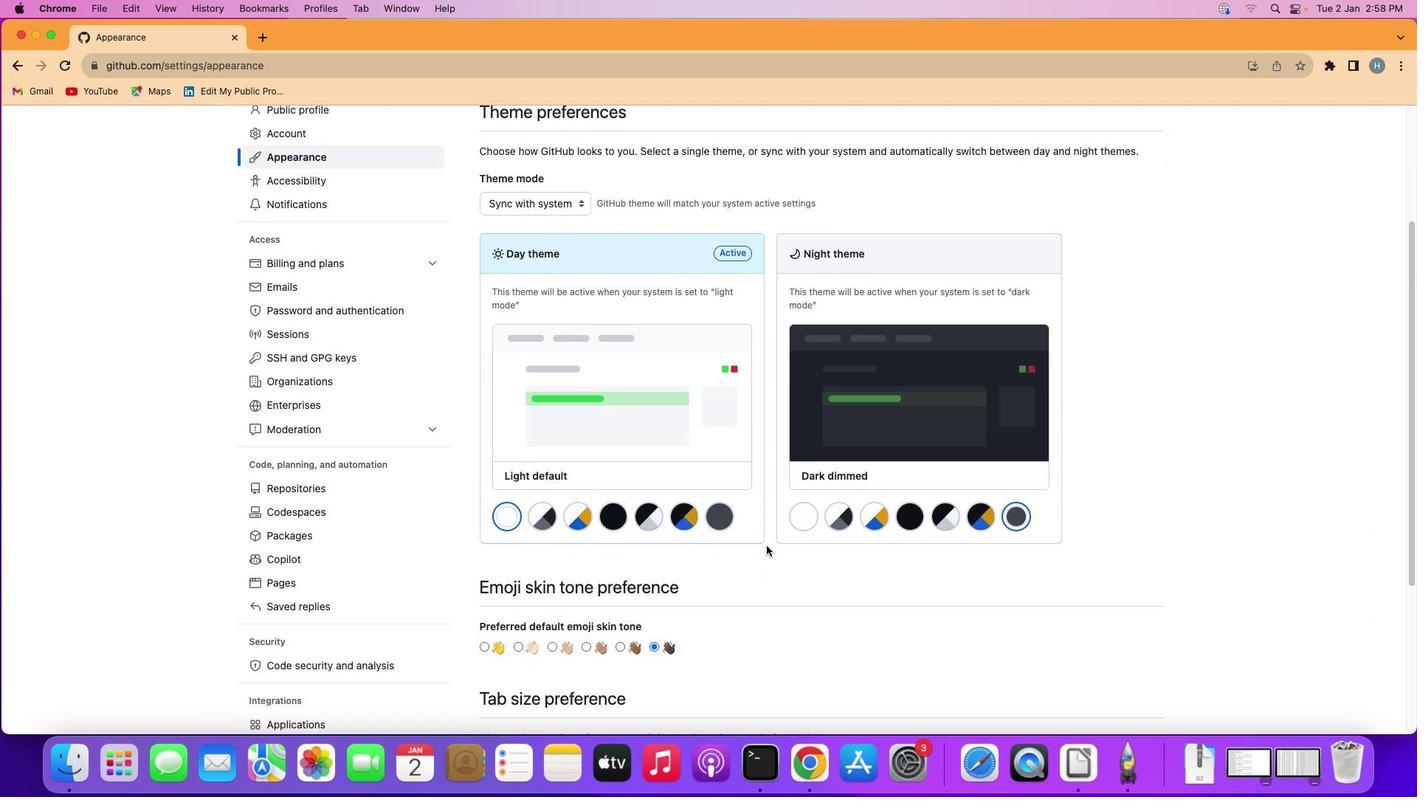 
Action: Mouse scrolled (790, 545) with delta (0, 0)
Screenshot: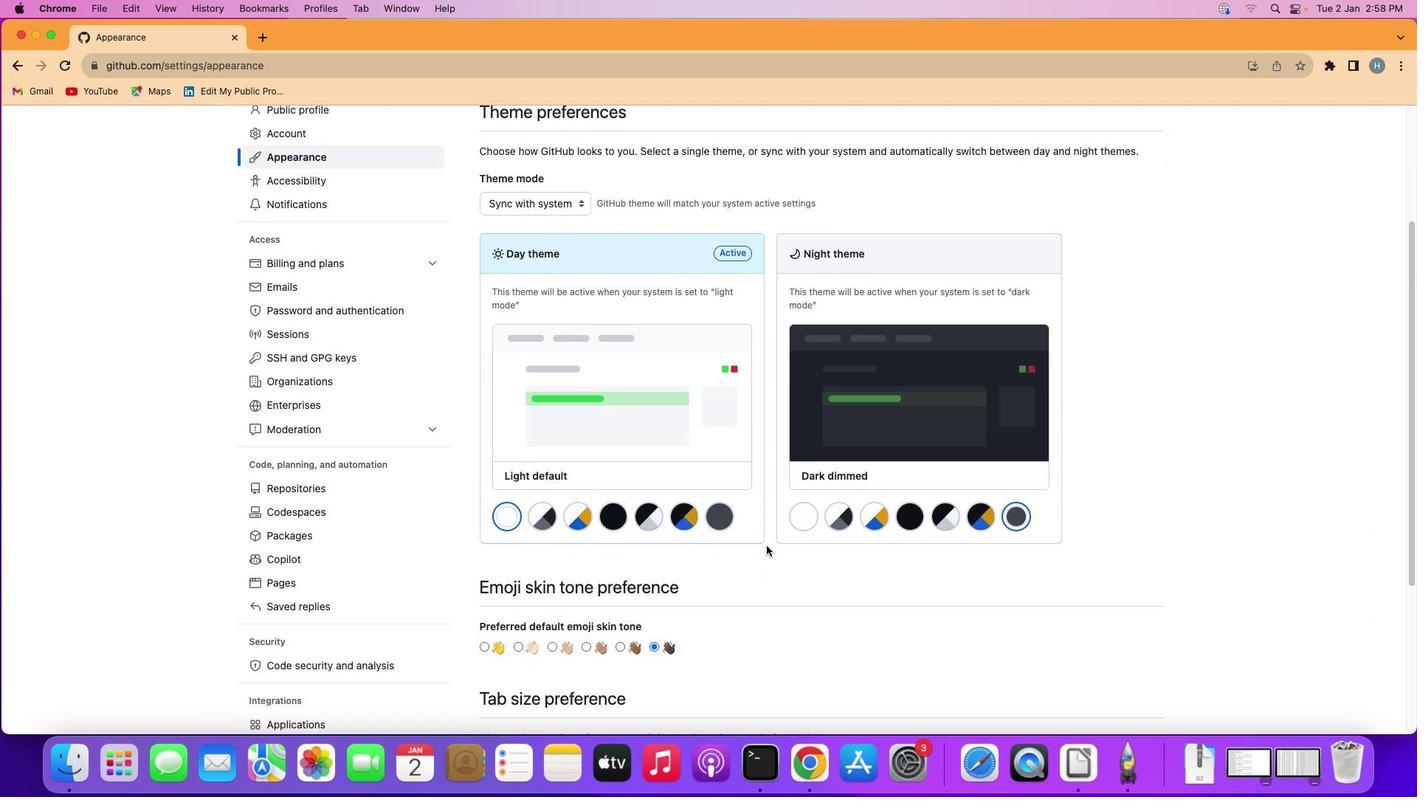 
Action: Mouse moved to (765, 549)
Screenshot: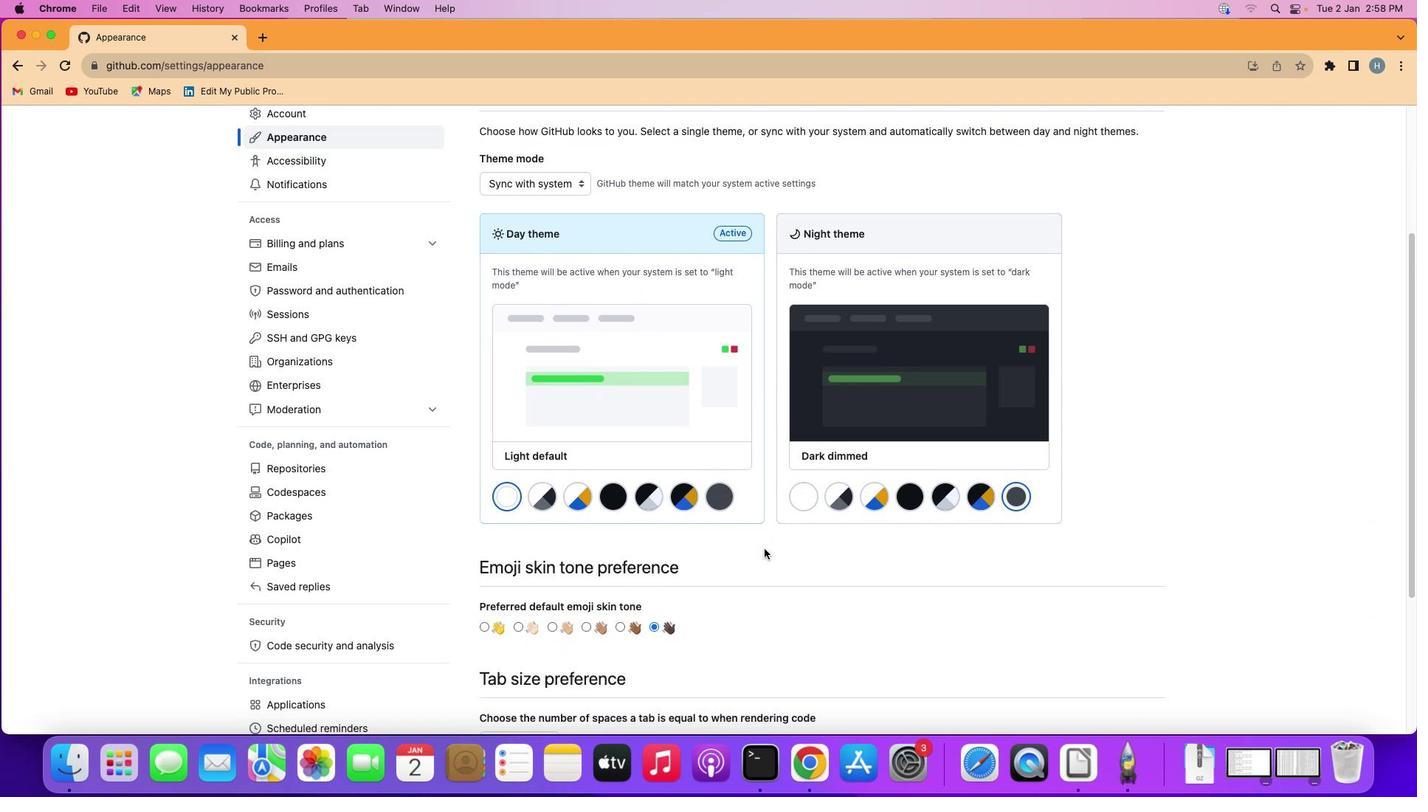
Action: Mouse scrolled (765, 549) with delta (0, 0)
Screenshot: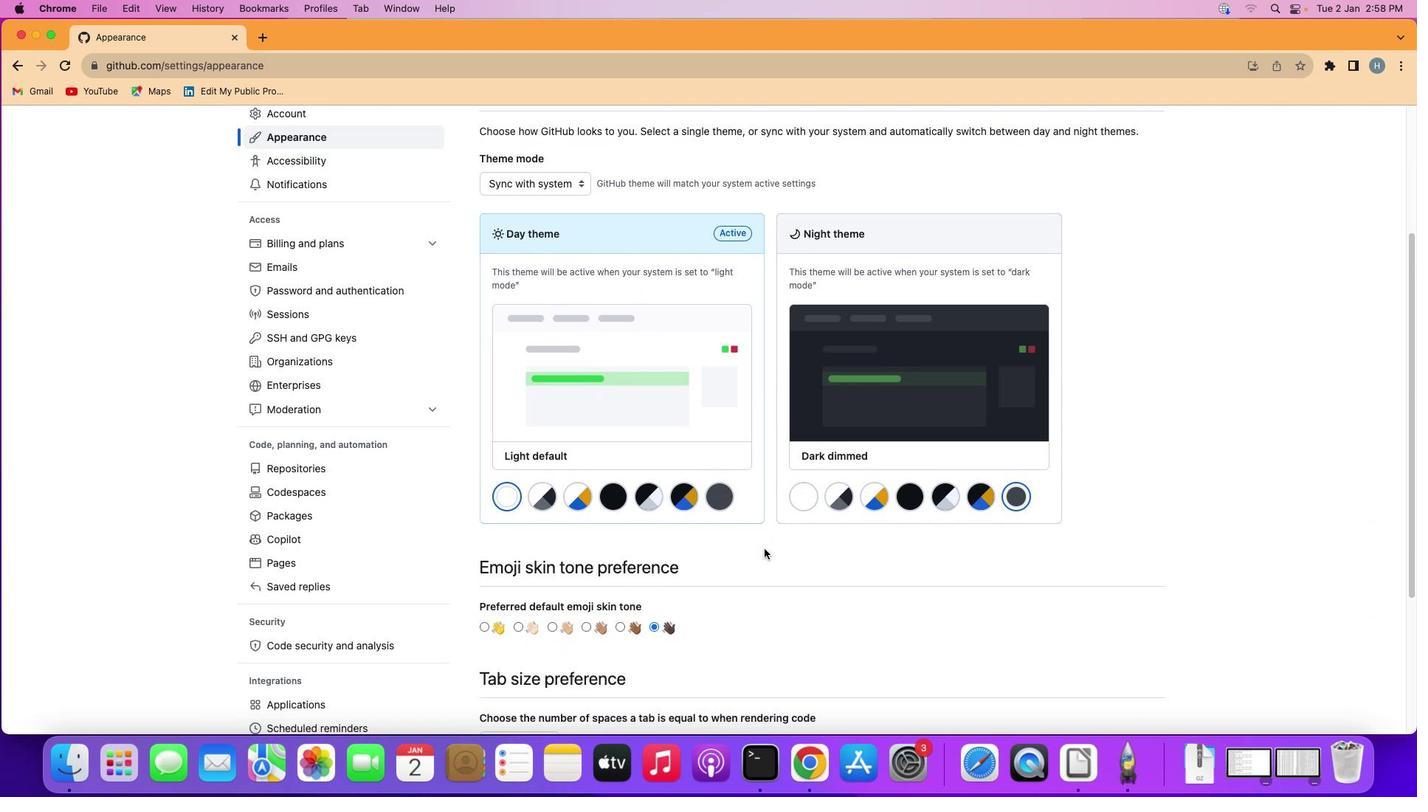 
Action: Mouse scrolled (765, 549) with delta (0, 0)
Screenshot: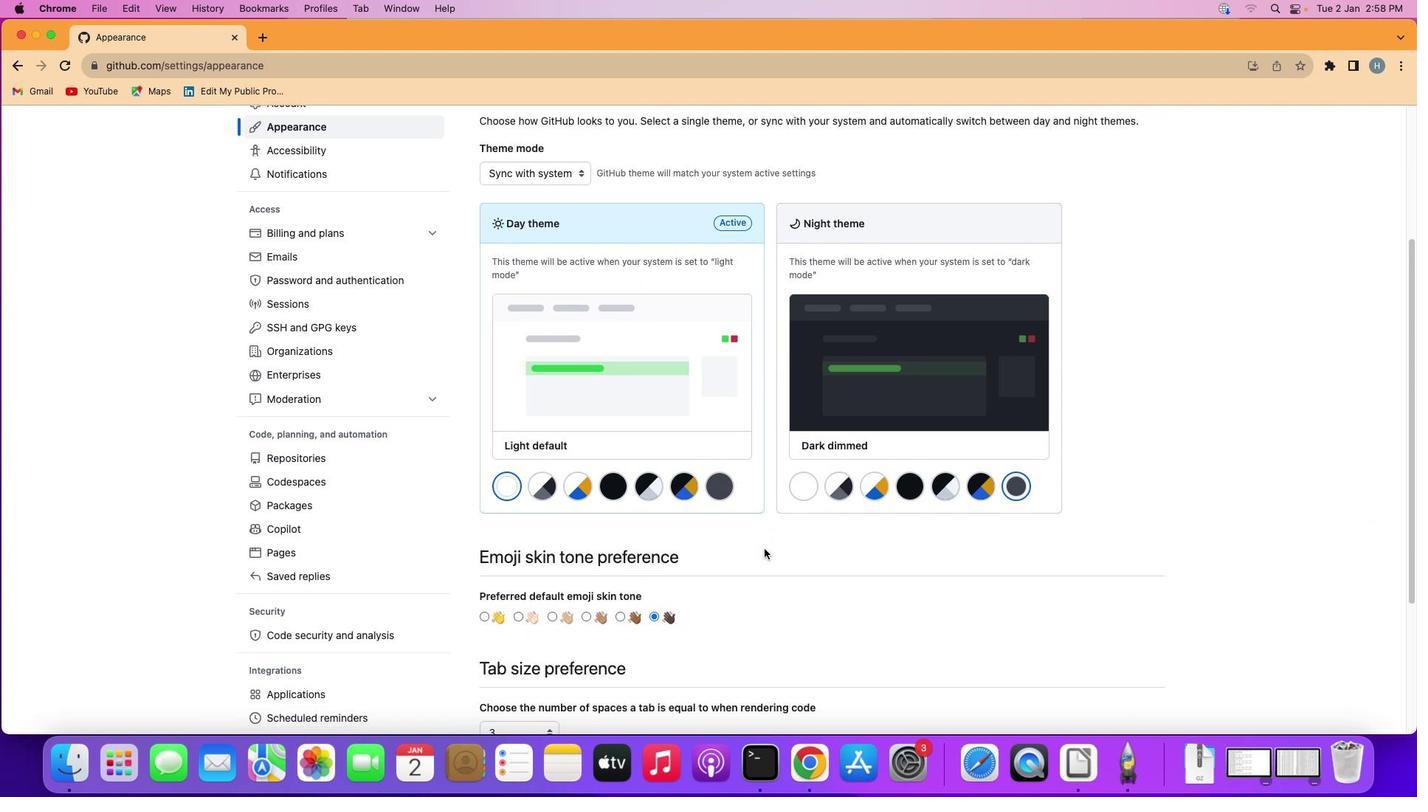 
Action: Mouse moved to (765, 549)
Screenshot: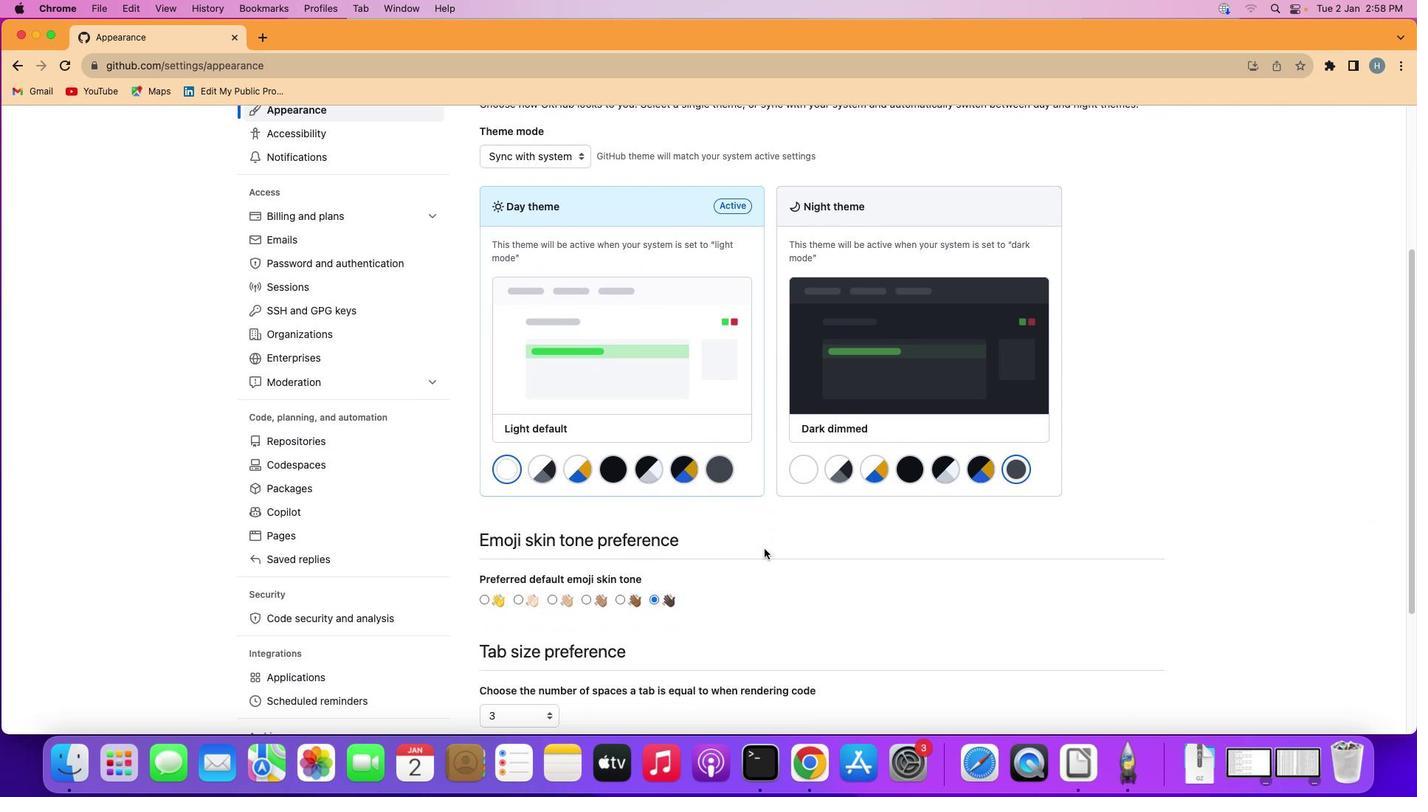 
Action: Mouse scrolled (765, 549) with delta (0, -1)
Screenshot: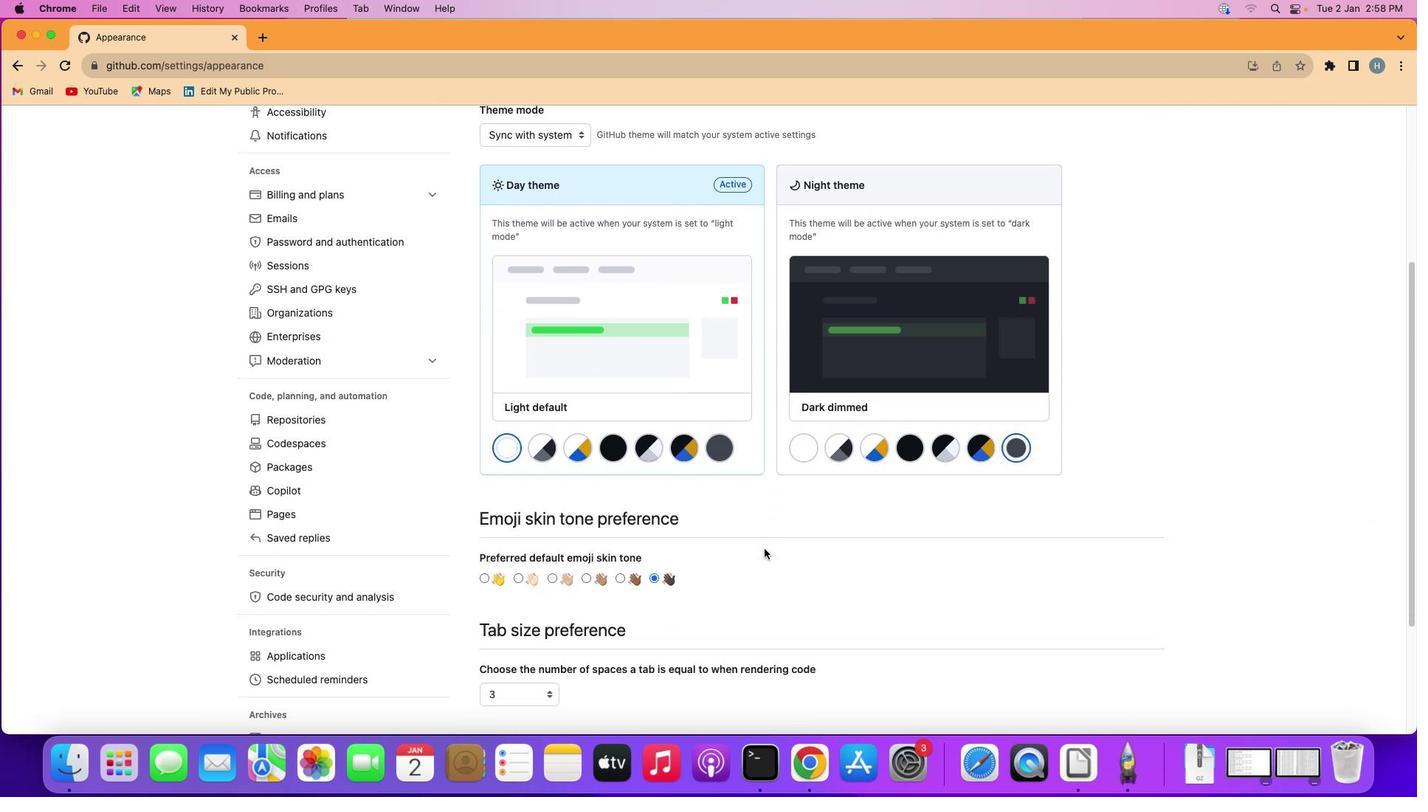 
Action: Mouse moved to (765, 544)
Screenshot: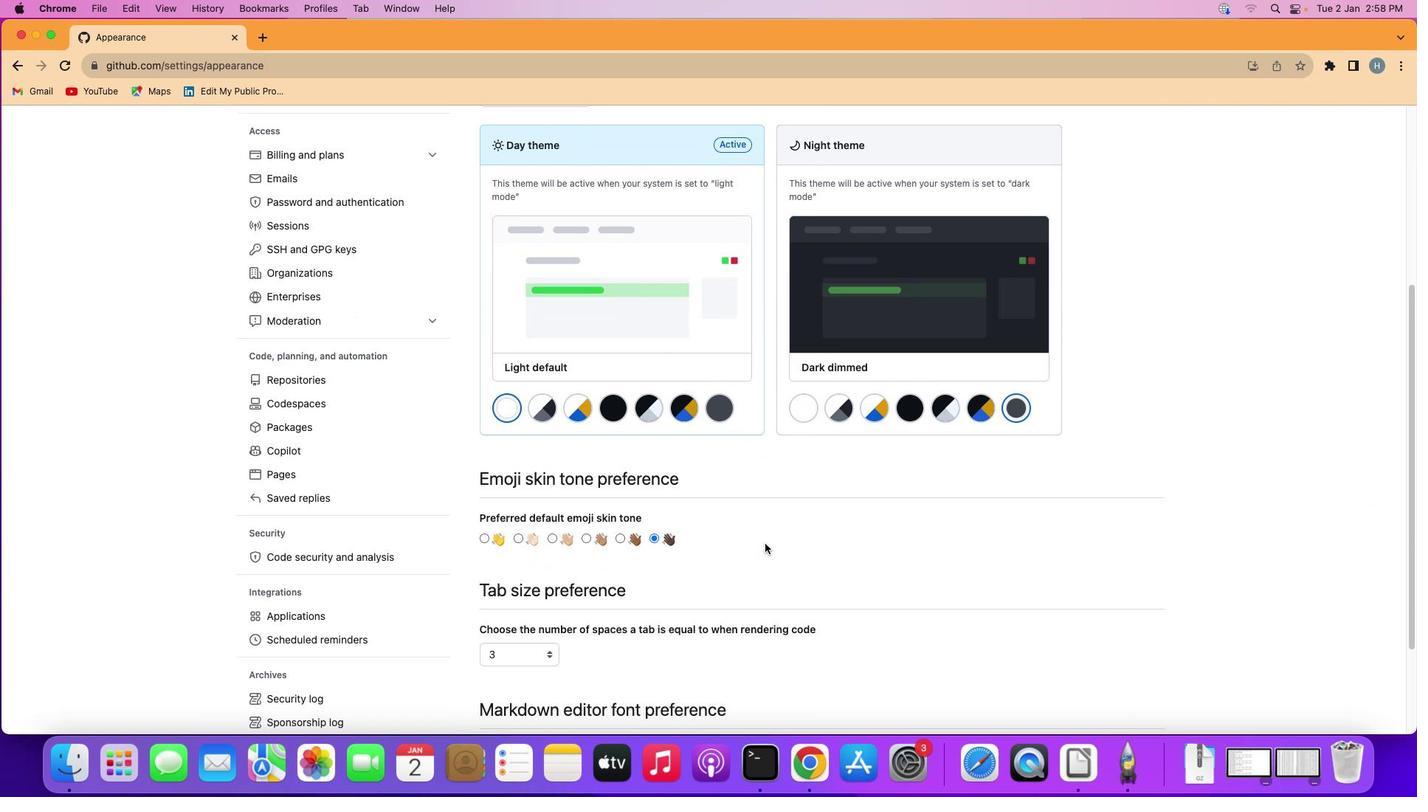 
Action: Mouse scrolled (765, 544) with delta (0, 0)
Screenshot: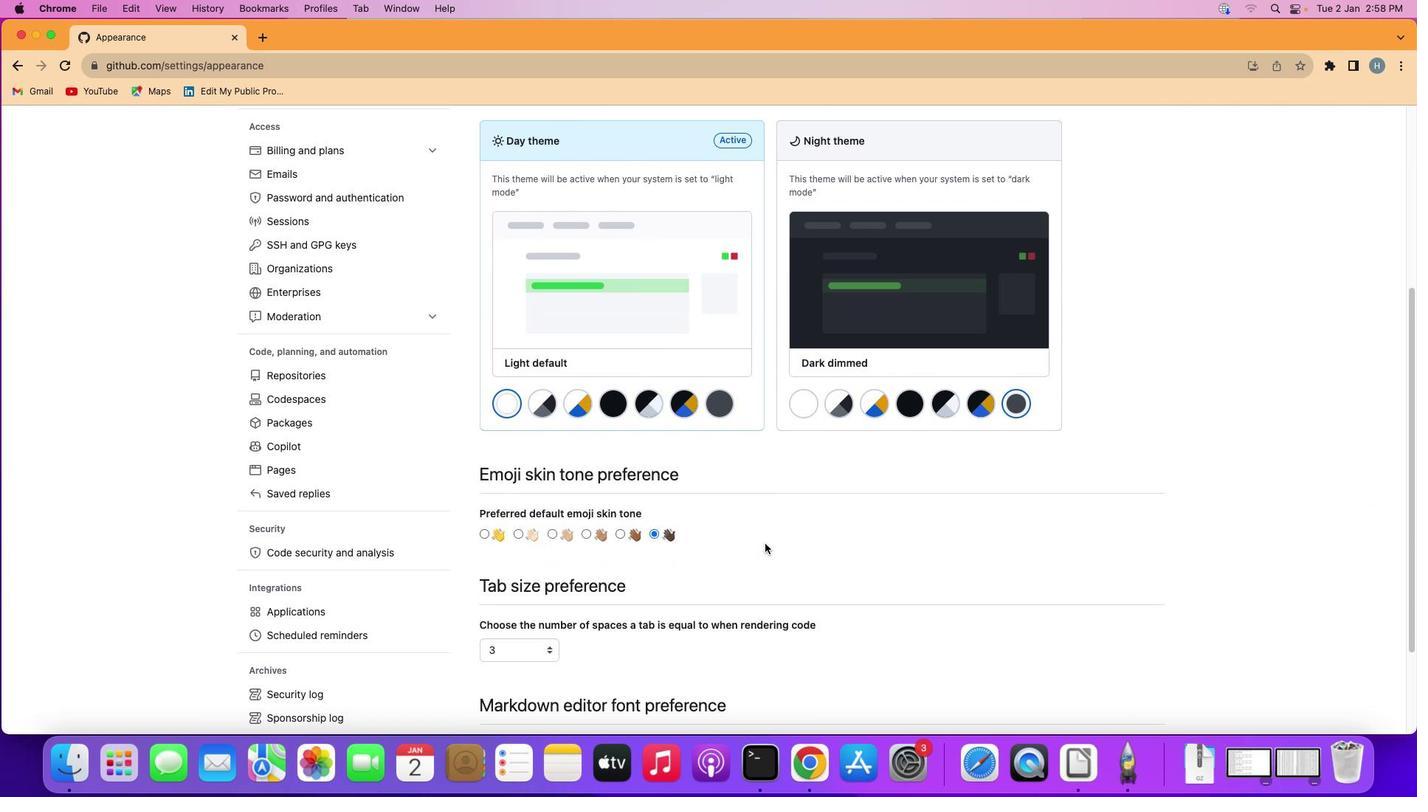
Action: Mouse scrolled (765, 544) with delta (0, 0)
Screenshot: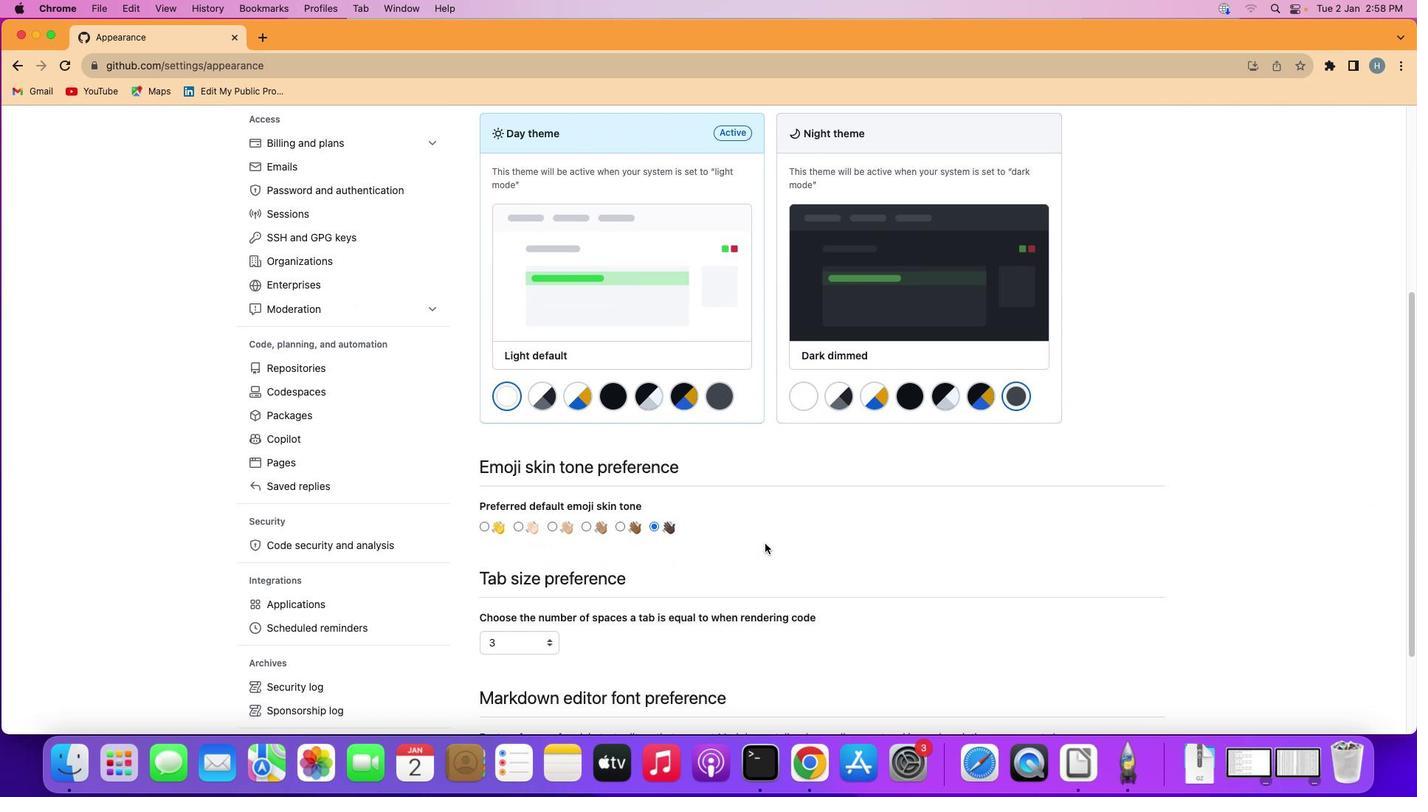 
Action: Mouse scrolled (765, 544) with delta (0, -1)
Screenshot: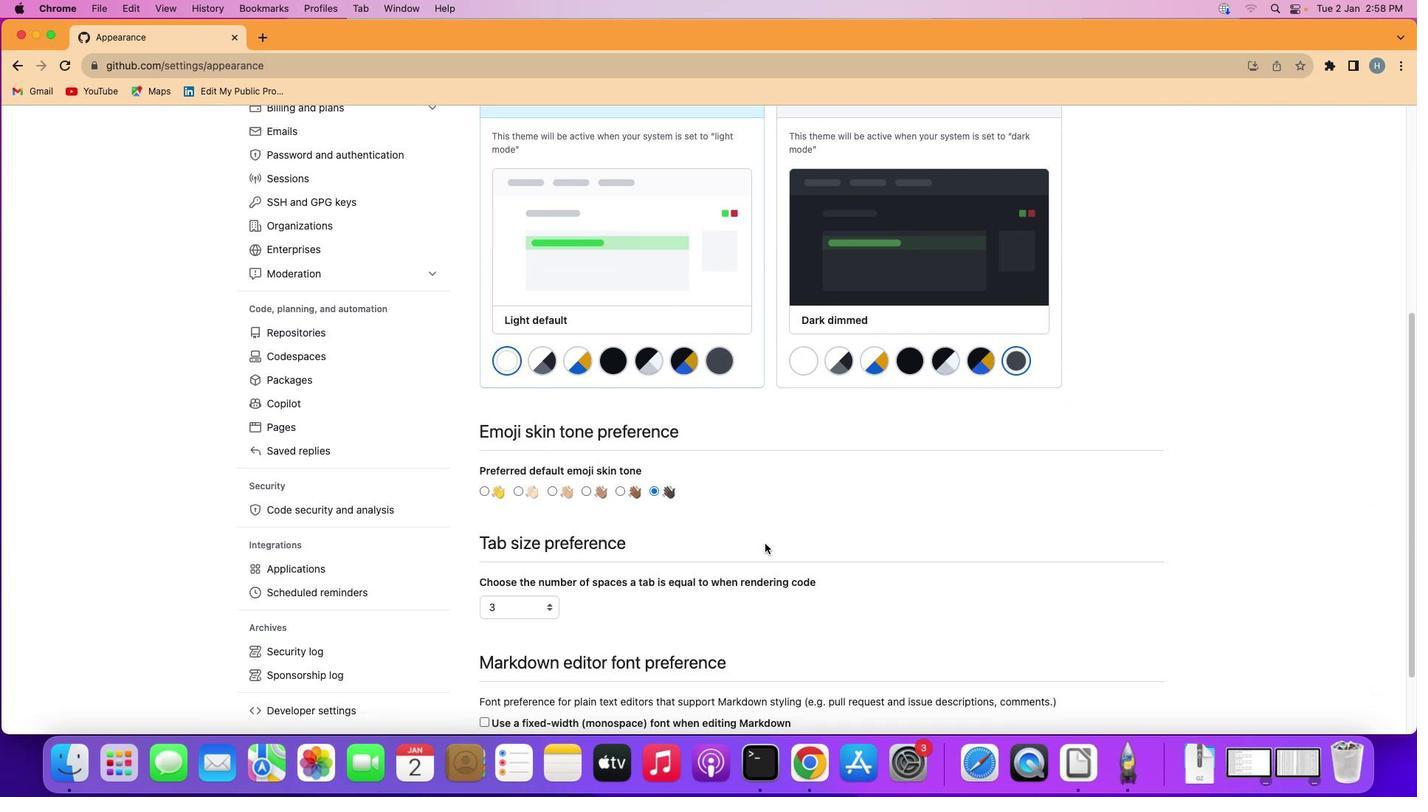 
Action: Mouse scrolled (765, 544) with delta (0, 0)
Screenshot: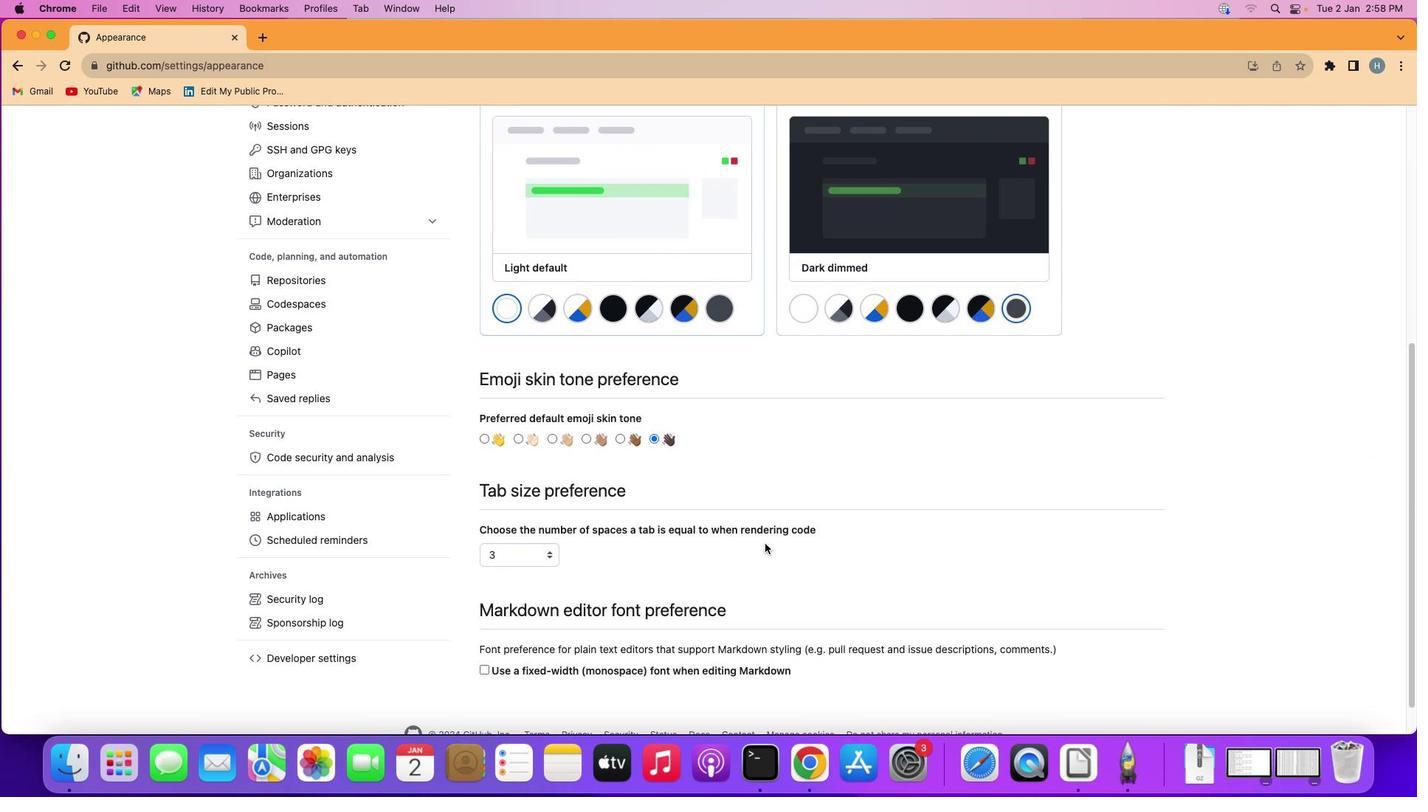 
Action: Mouse scrolled (765, 544) with delta (0, 0)
Screenshot: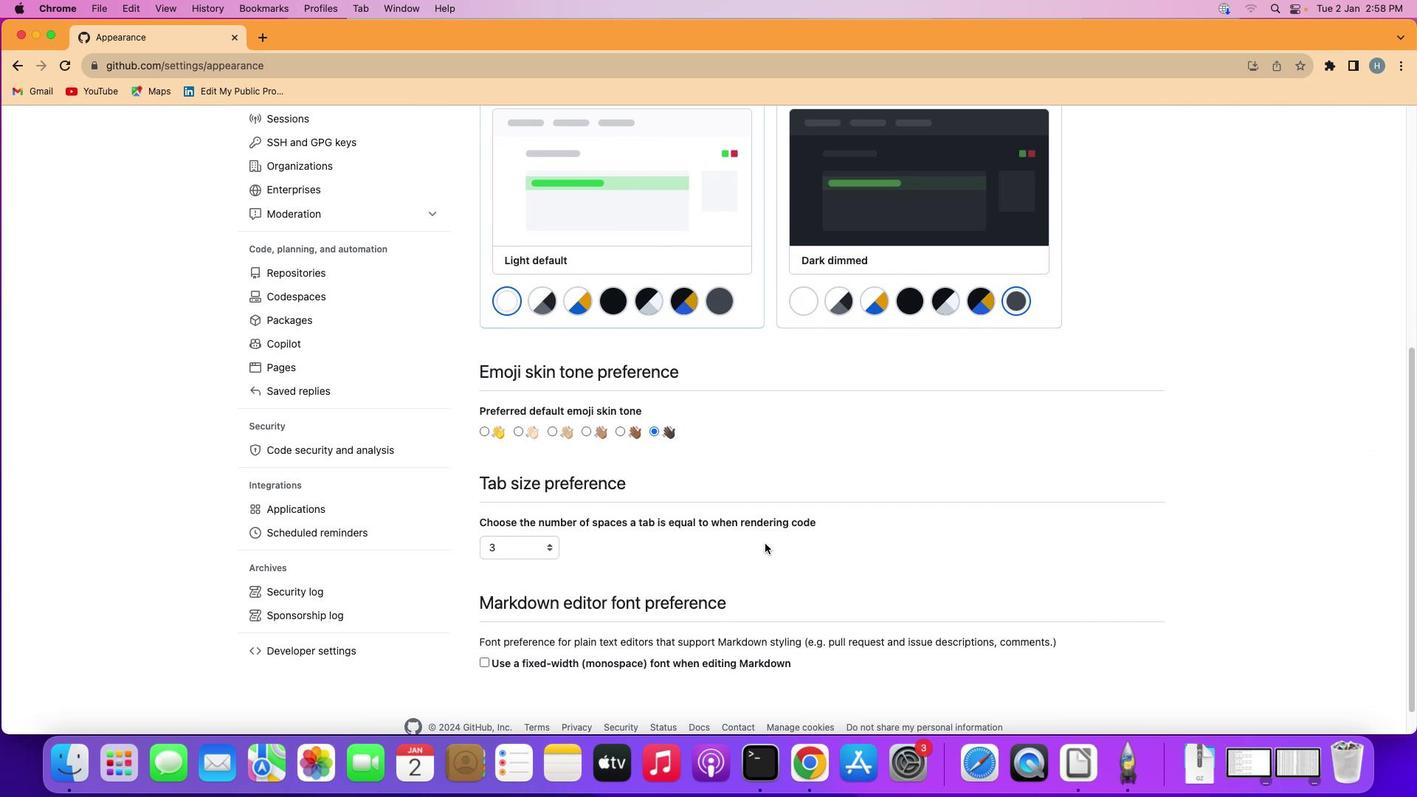 
Action: Mouse scrolled (765, 544) with delta (0, -1)
Screenshot: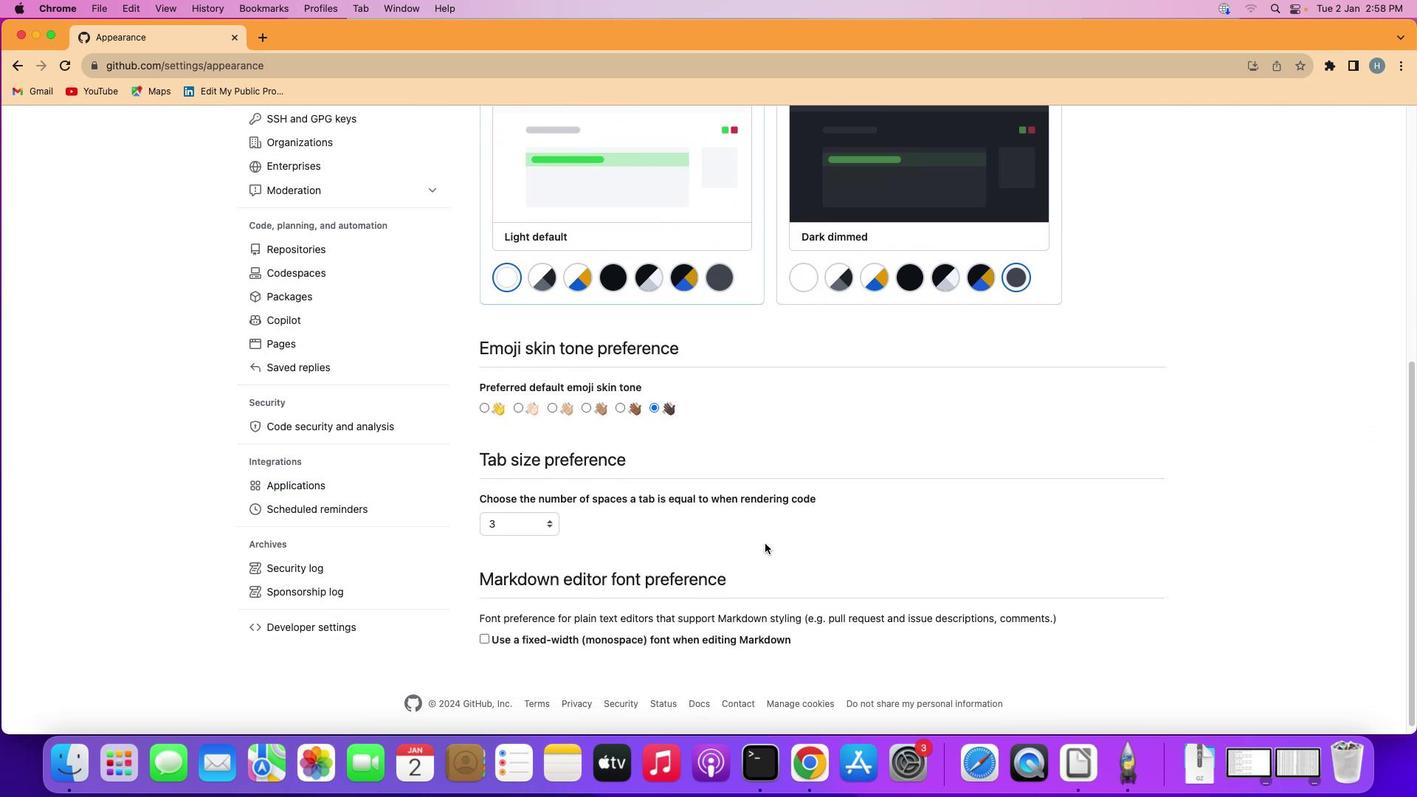 
Action: Mouse moved to (547, 516)
Screenshot: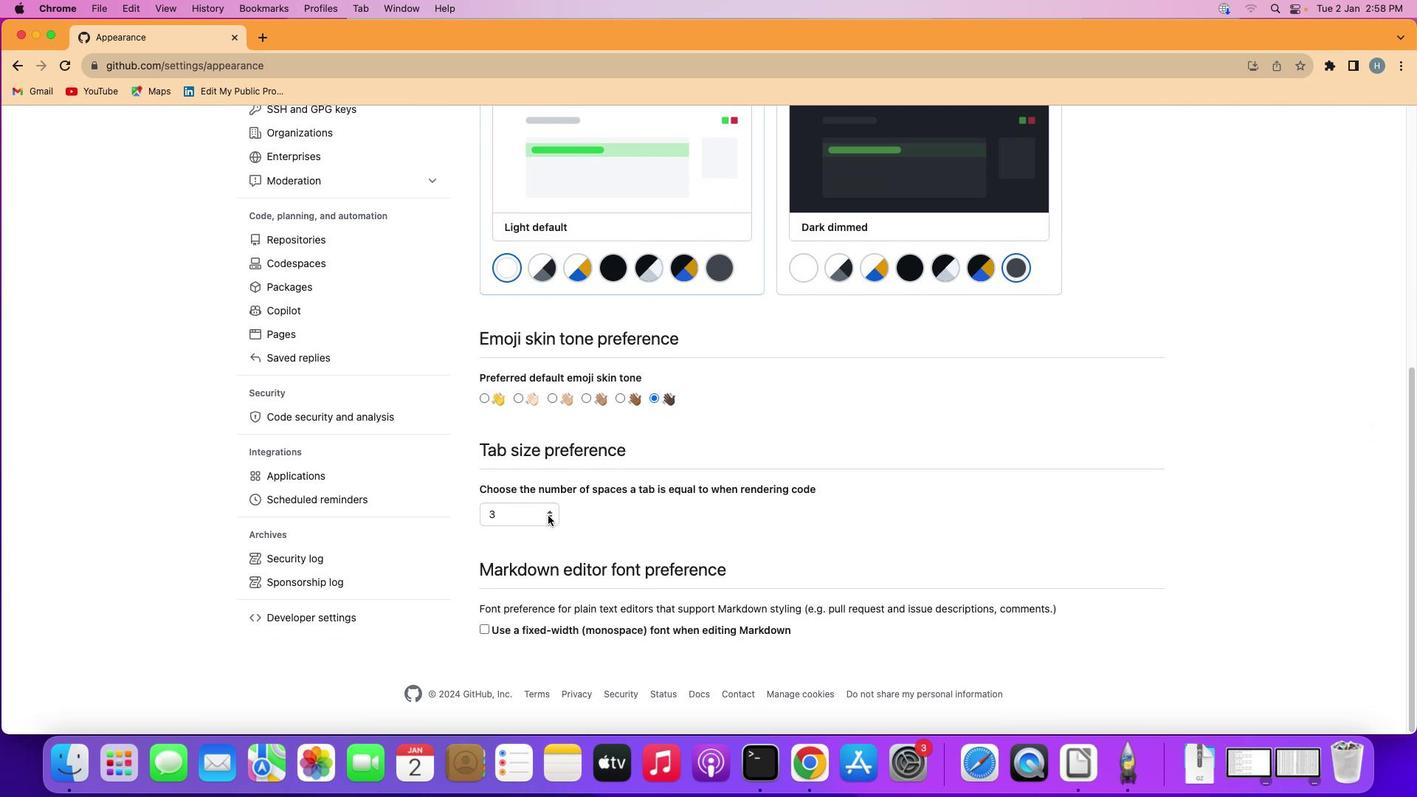 
Action: Mouse pressed left at (547, 516)
Screenshot: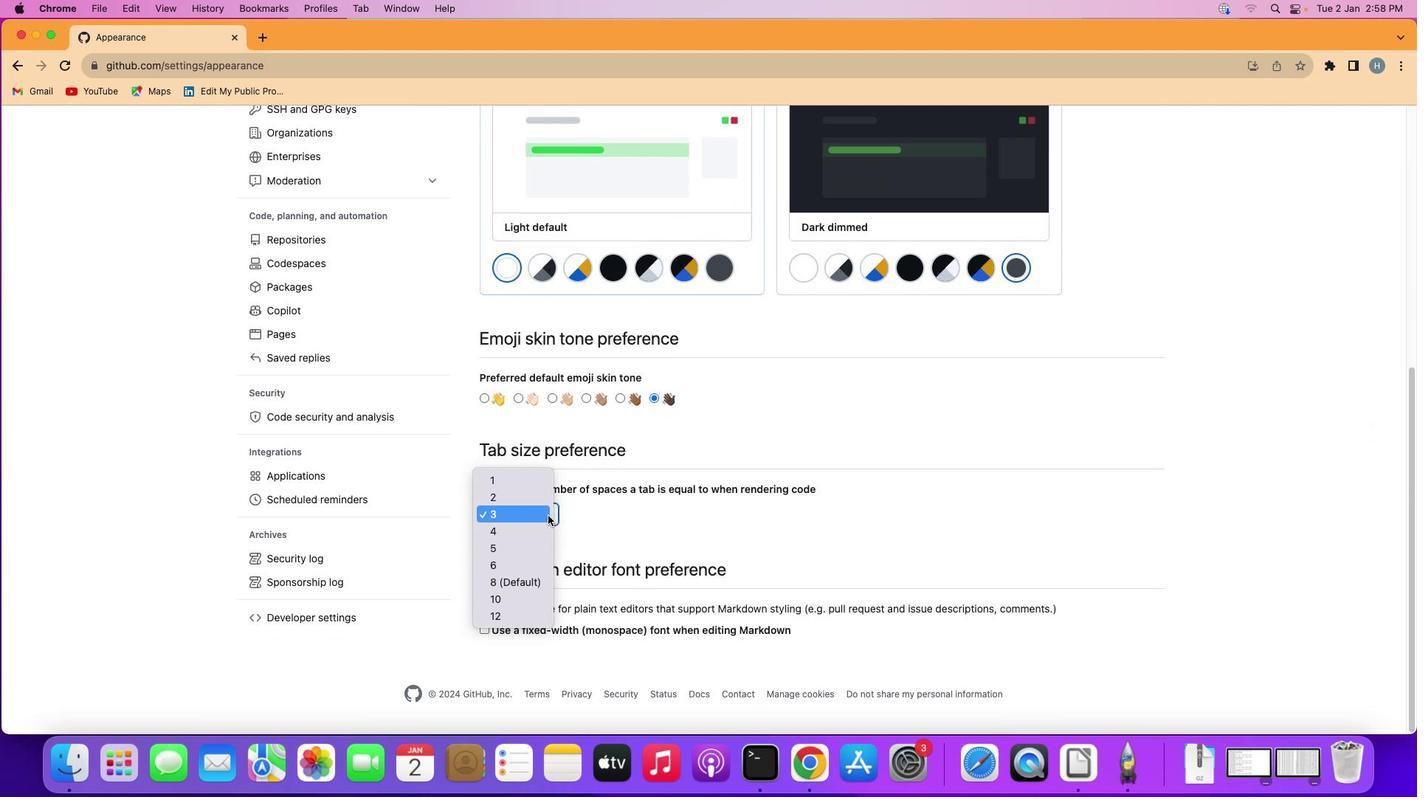 
Action: Mouse moved to (524, 535)
Screenshot: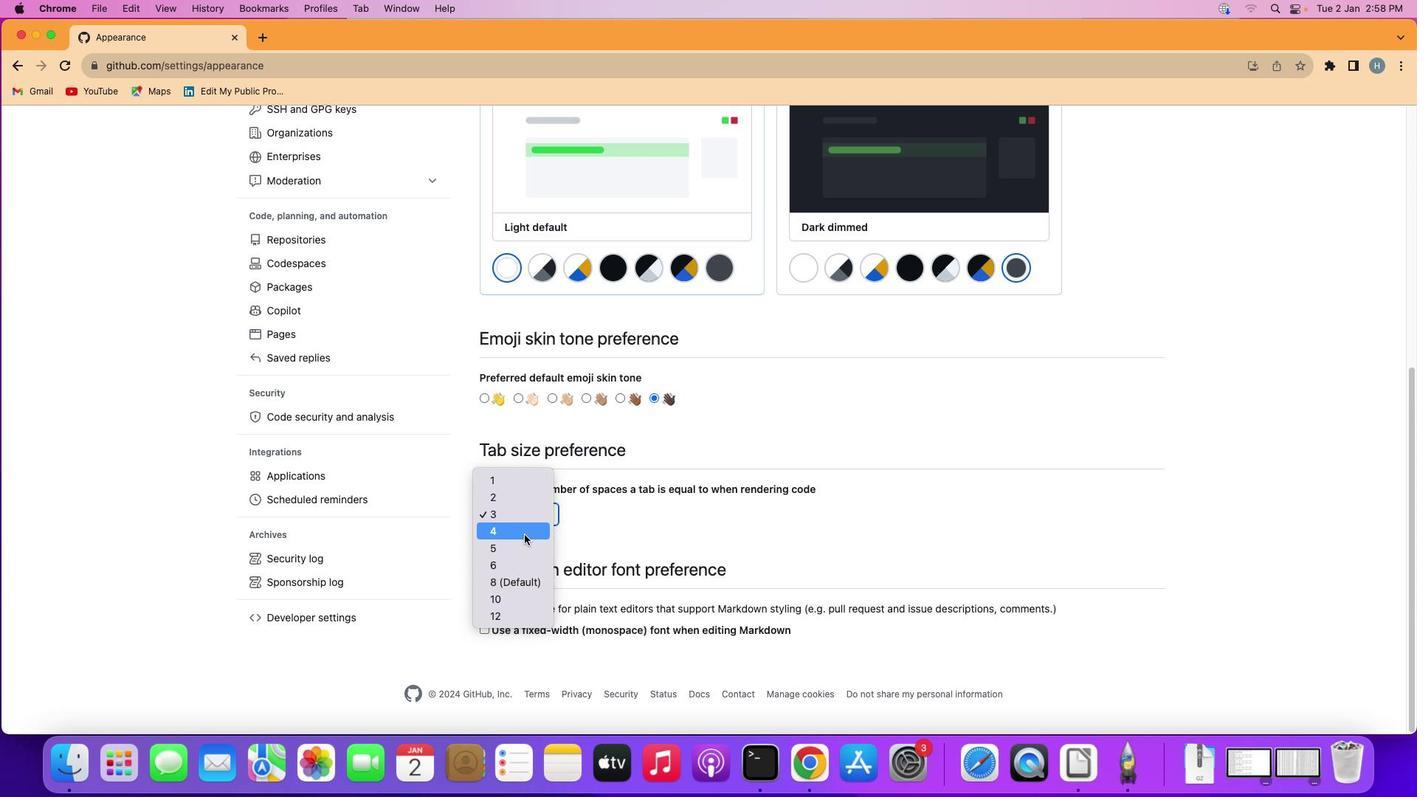 
Action: Mouse pressed left at (524, 535)
Screenshot: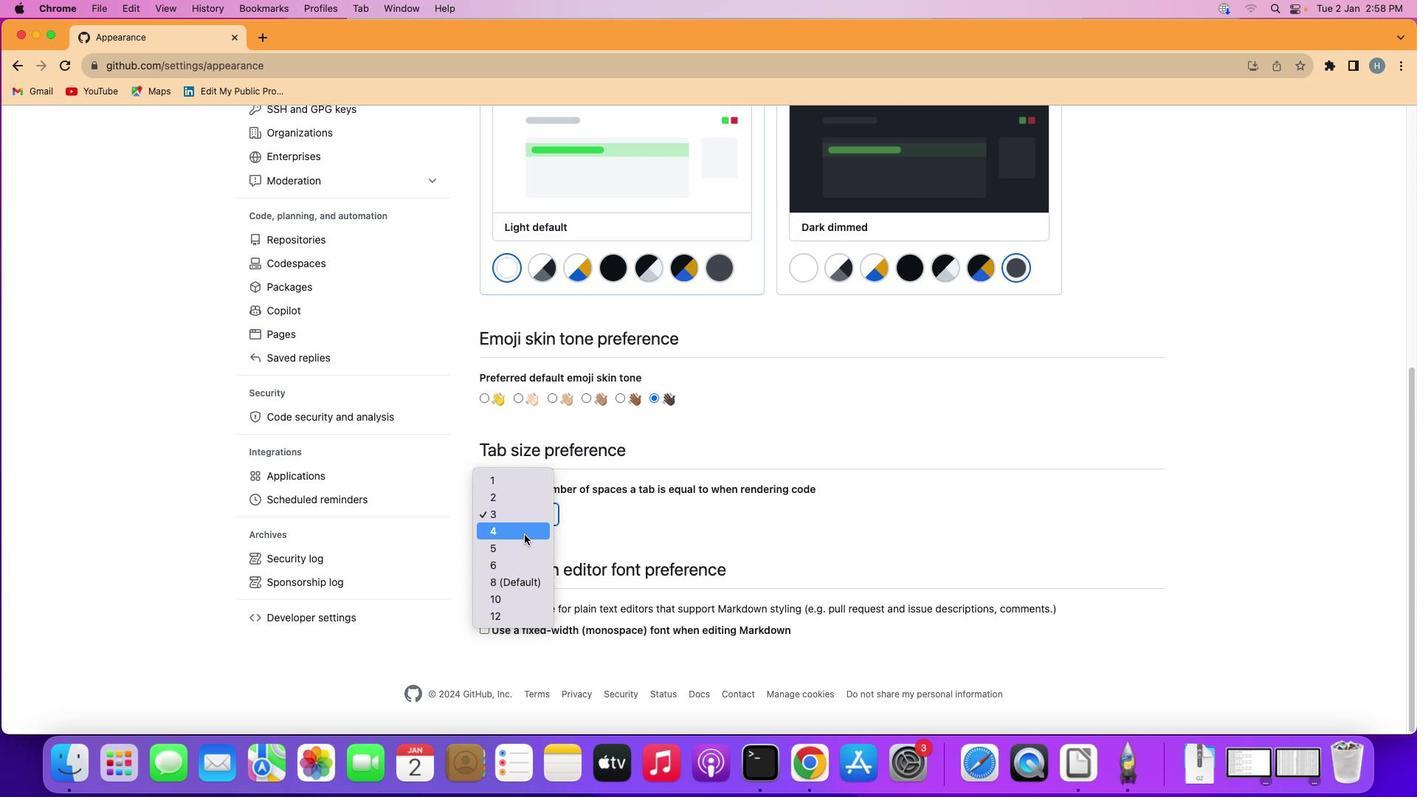 
